 Task: Add an event with the title Casual Product Testing Session, date '2023/12/17', time 9:40 AM to 11:40 AM, logged in from the account softage.10@softage.netand send the event invitation to softage.4@softage.net and softage.5@softage.net. Set a reminder for the event 1 hour before
Action: Mouse moved to (118, 132)
Screenshot: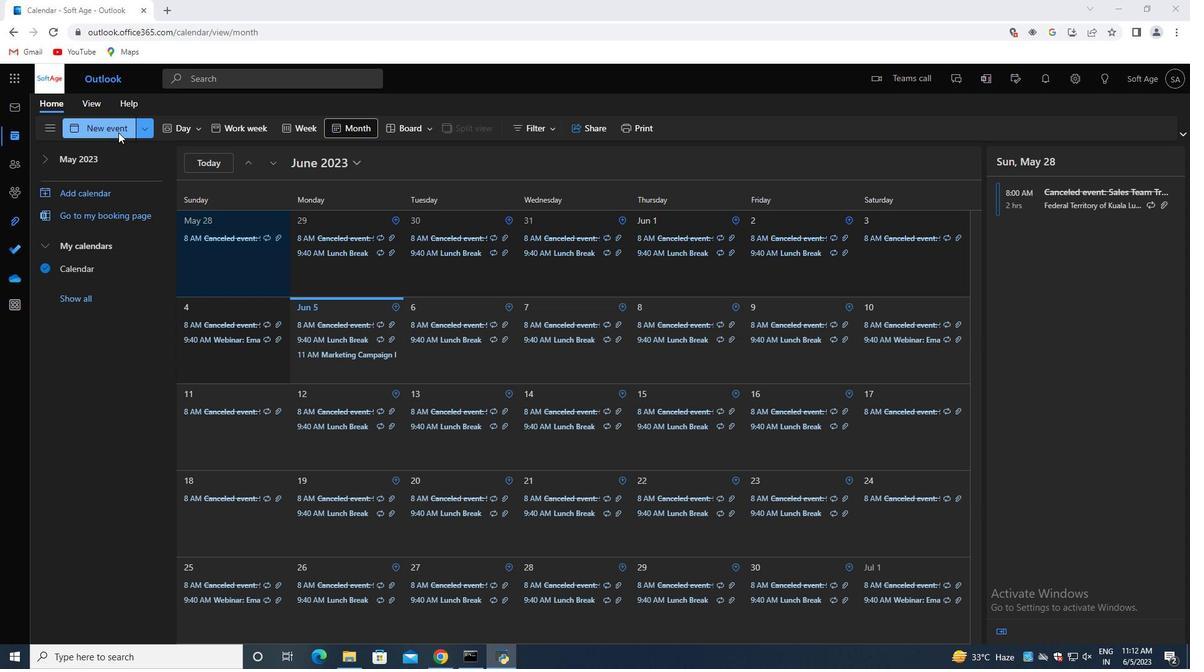 
Action: Mouse pressed left at (118, 132)
Screenshot: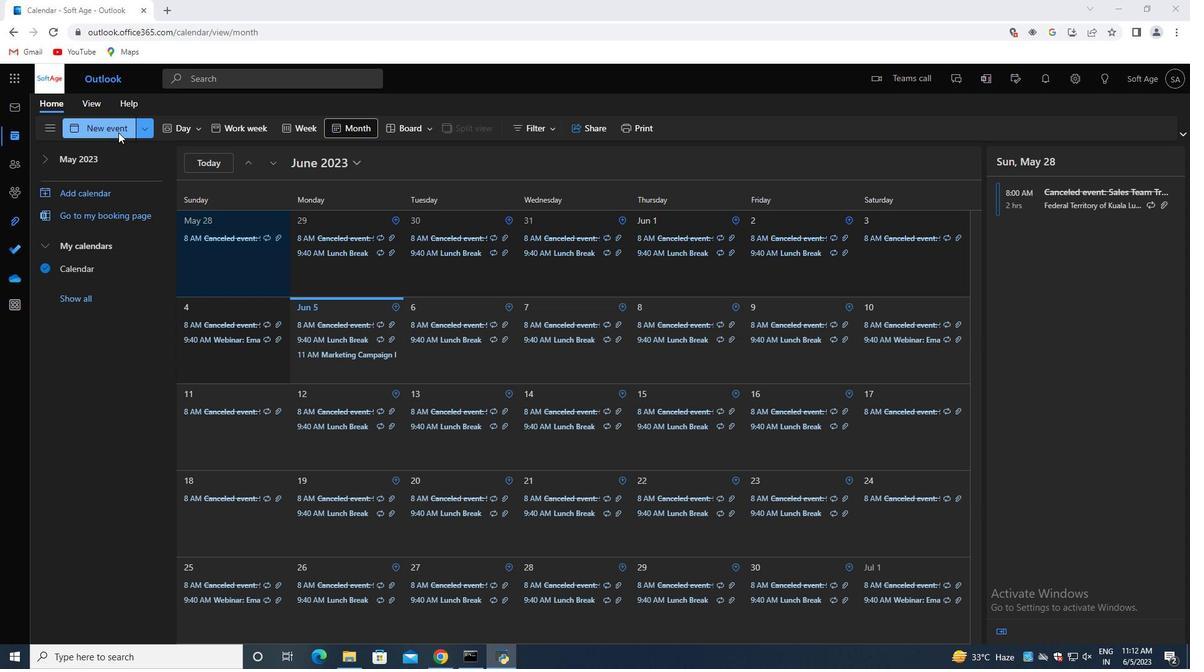 
Action: Mouse moved to (316, 207)
Screenshot: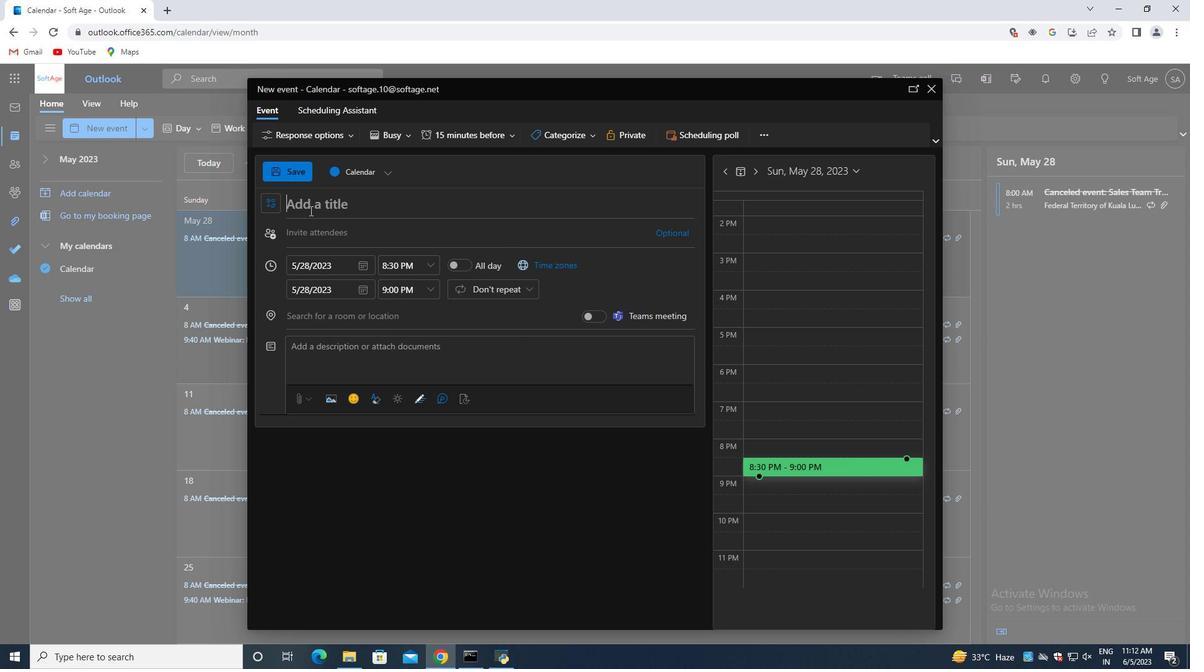 
Action: Mouse pressed left at (316, 207)
Screenshot: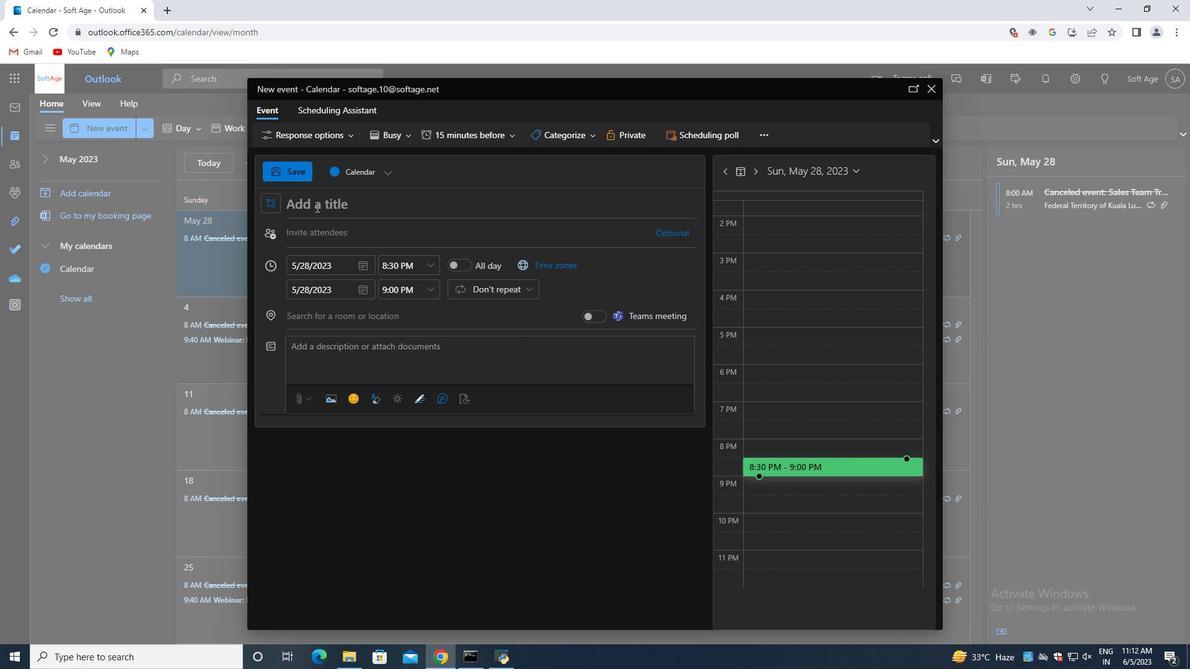 
Action: Mouse moved to (316, 206)
Screenshot: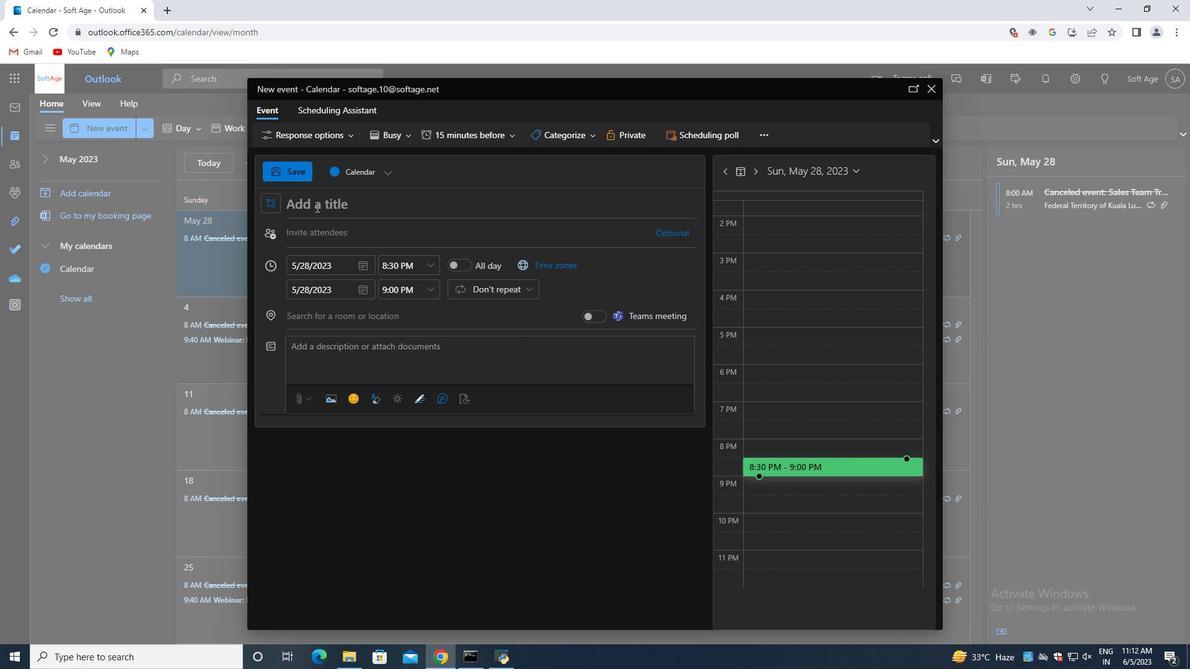 
Action: Key pressed <Key.shift>Casual<Key.space><Key.shift>Product<Key.space><Key.shift>Testing<Key.space><Key.shift>Session
Screenshot: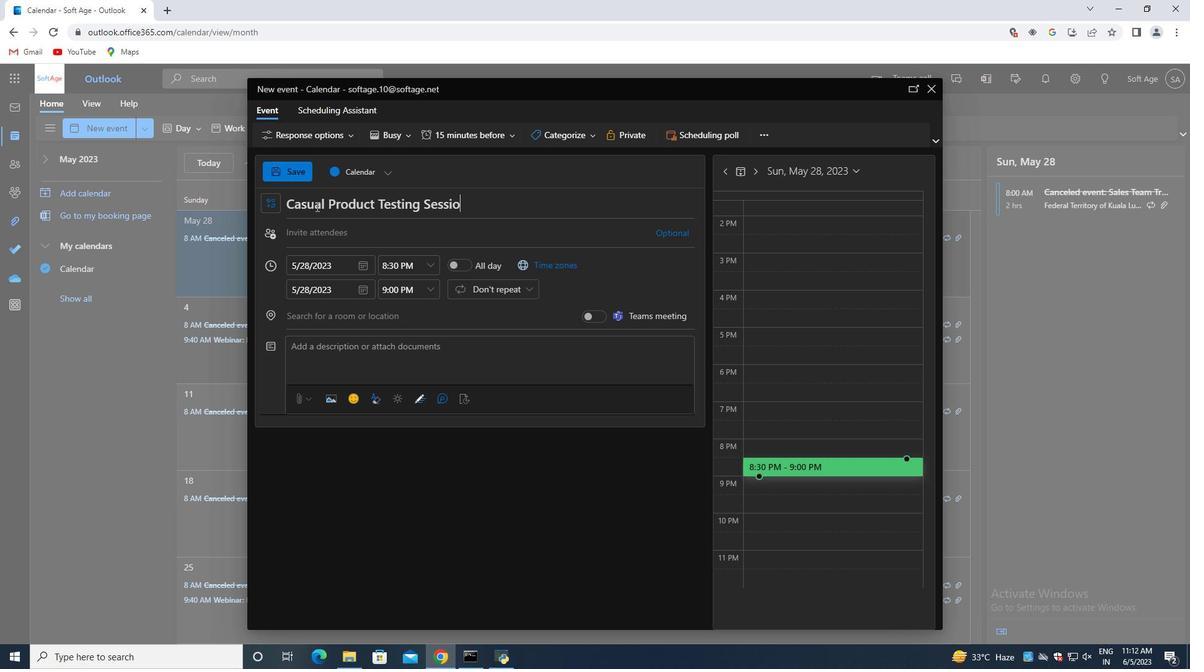 
Action: Mouse moved to (365, 267)
Screenshot: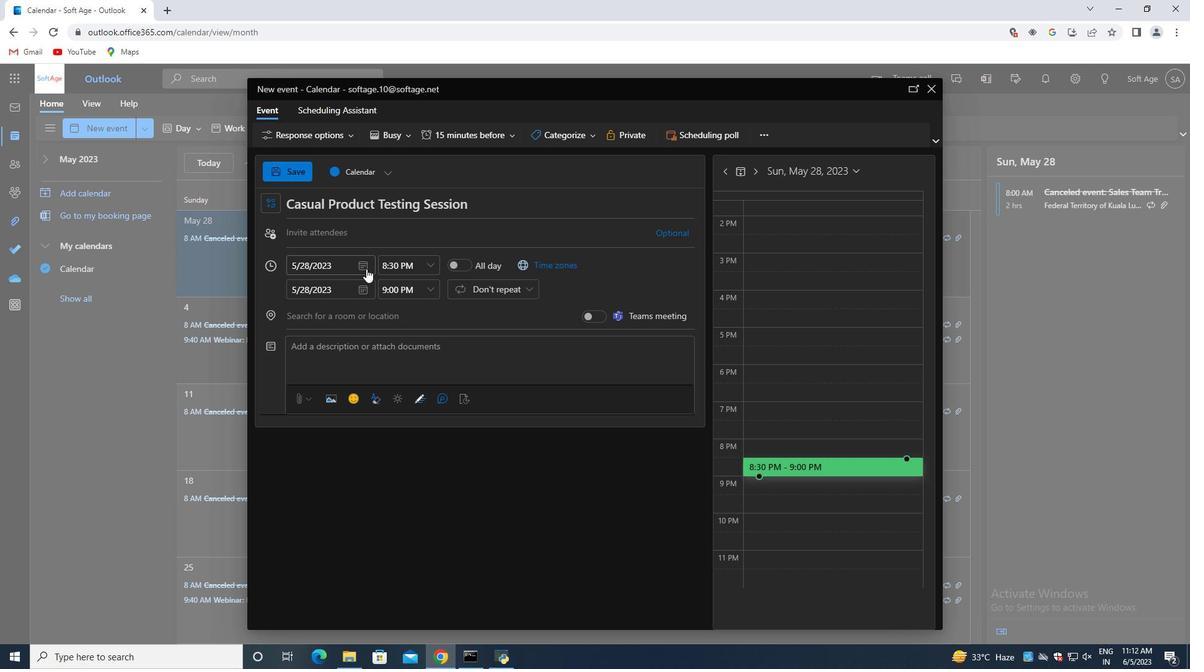 
Action: Mouse pressed left at (365, 267)
Screenshot: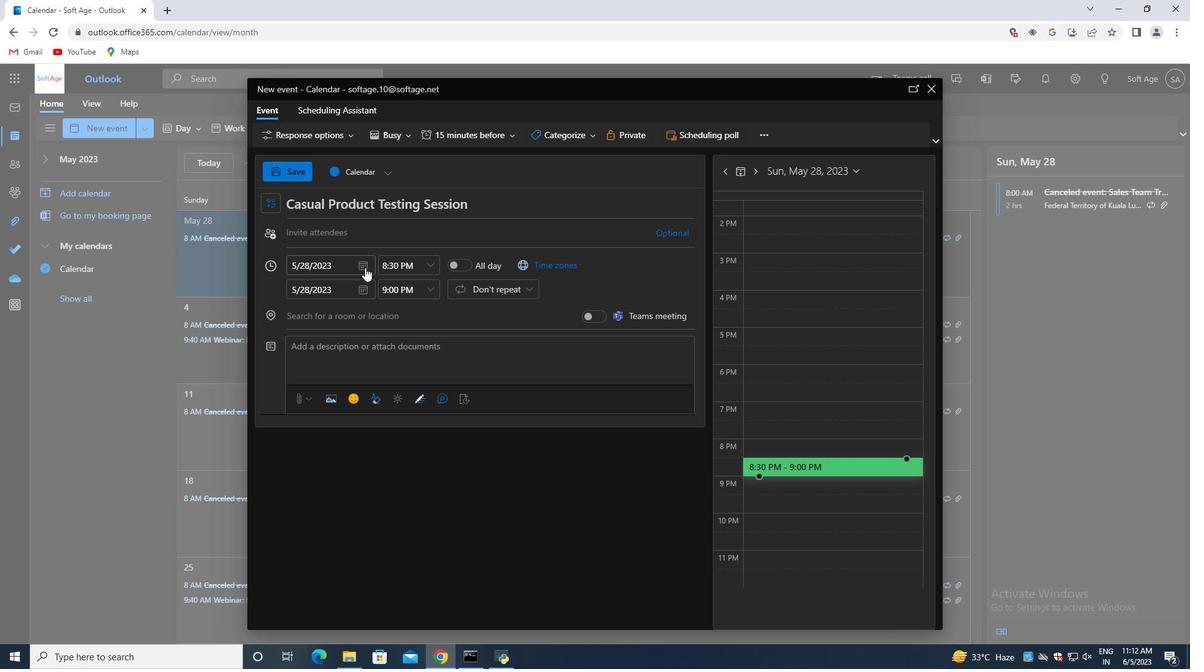 
Action: Mouse moved to (404, 291)
Screenshot: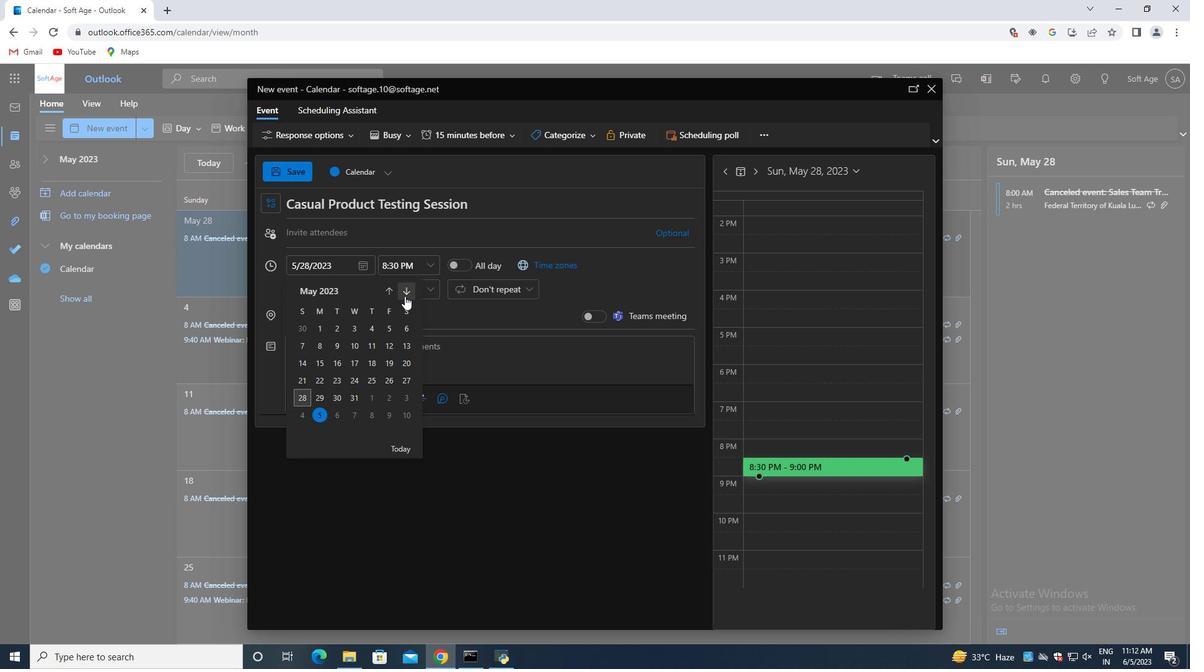 
Action: Mouse pressed left at (404, 291)
Screenshot: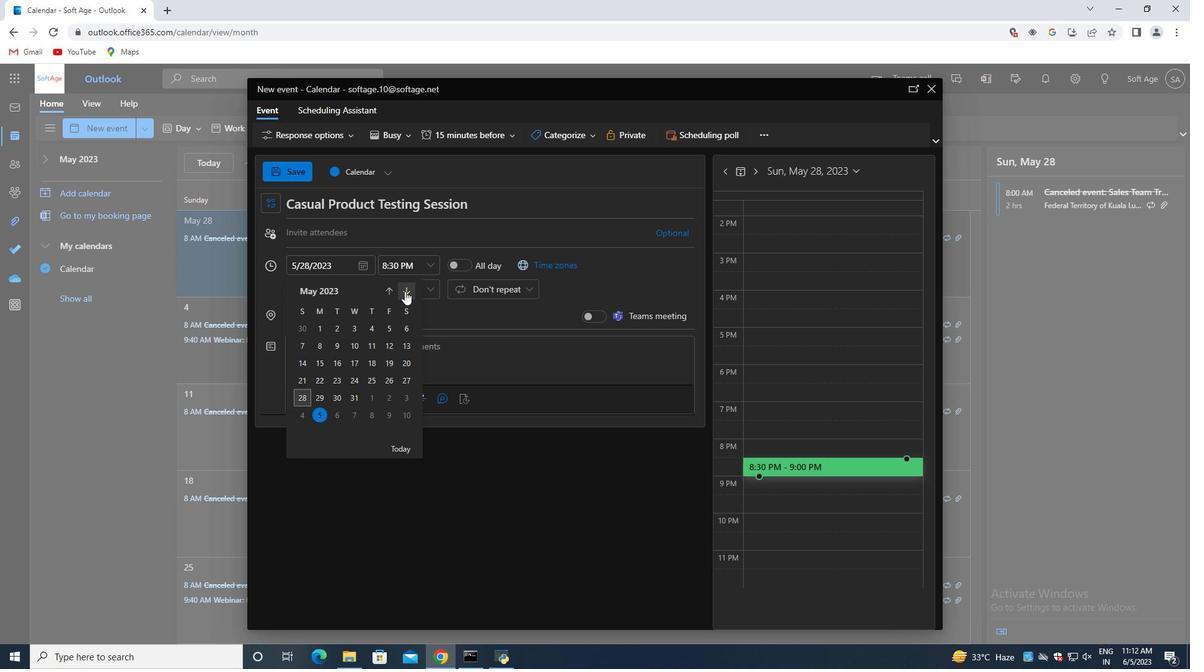 
Action: Mouse pressed left at (404, 291)
Screenshot: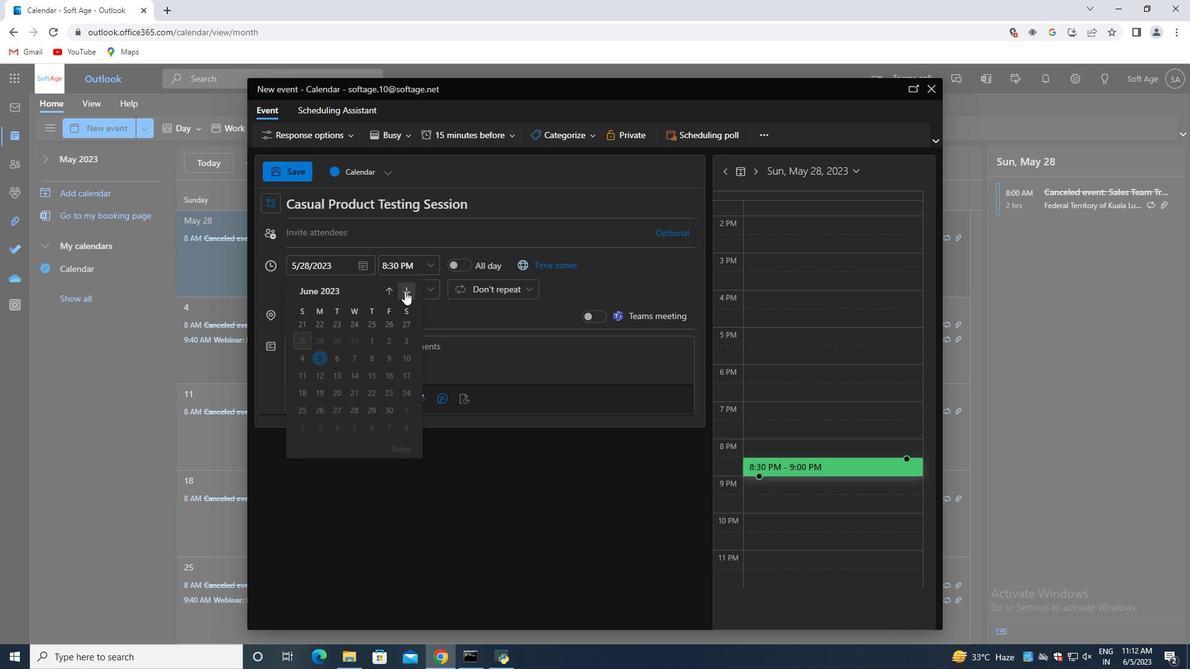 
Action: Mouse pressed left at (404, 291)
Screenshot: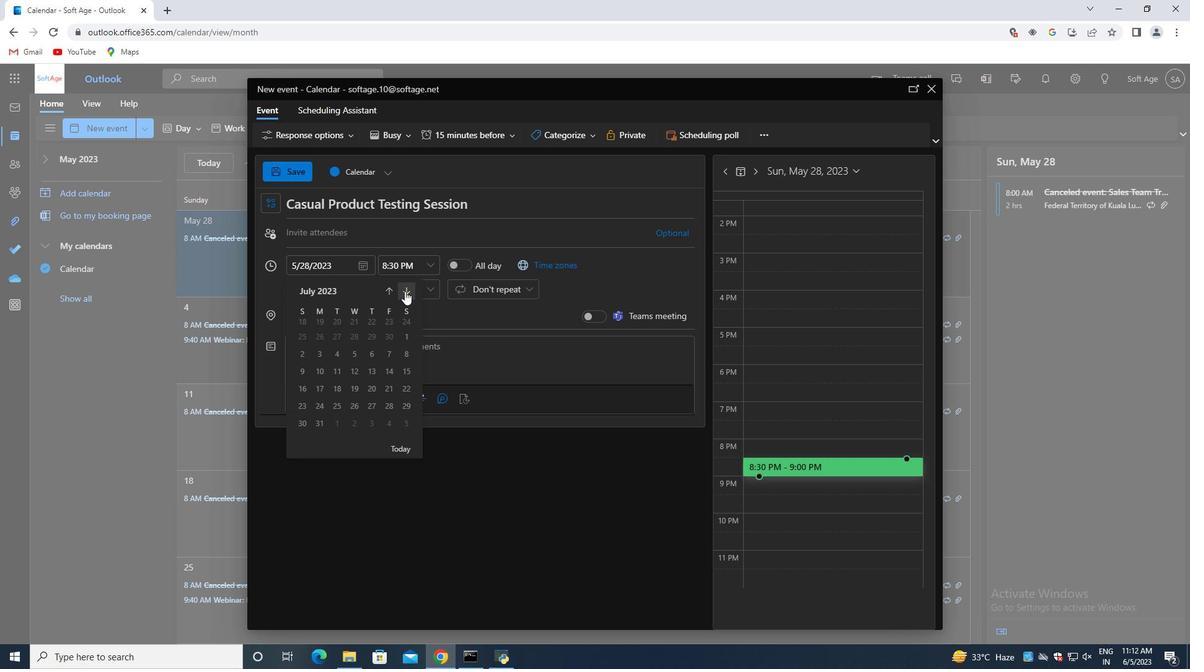 
Action: Mouse pressed left at (404, 291)
Screenshot: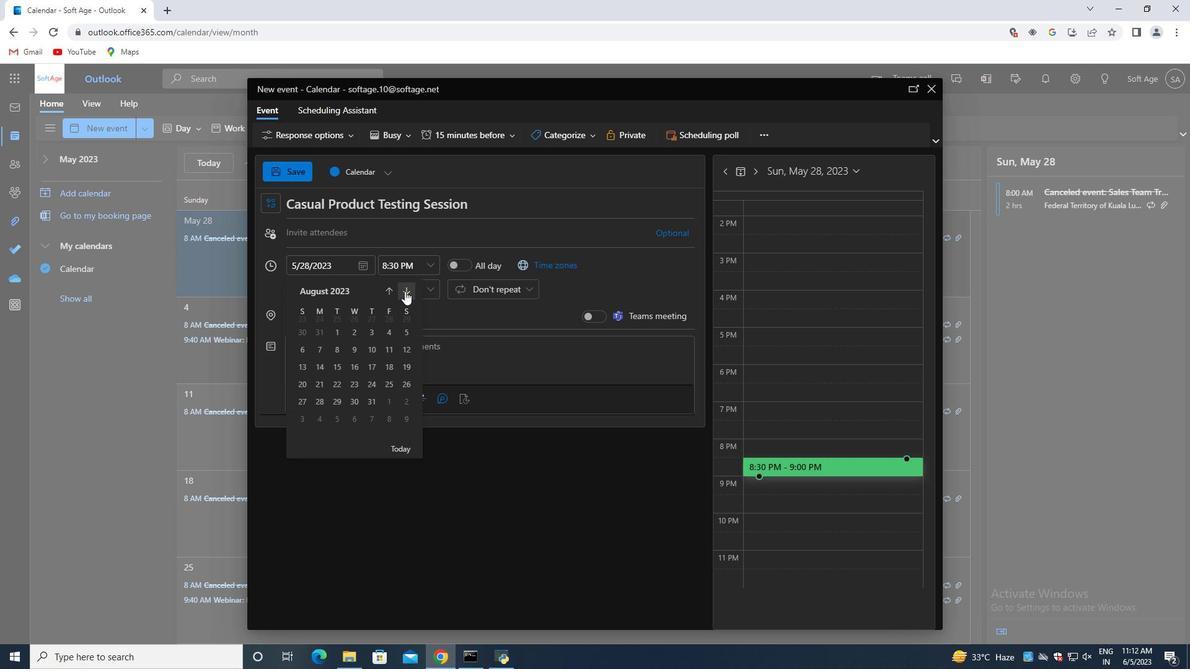 
Action: Mouse pressed left at (404, 291)
Screenshot: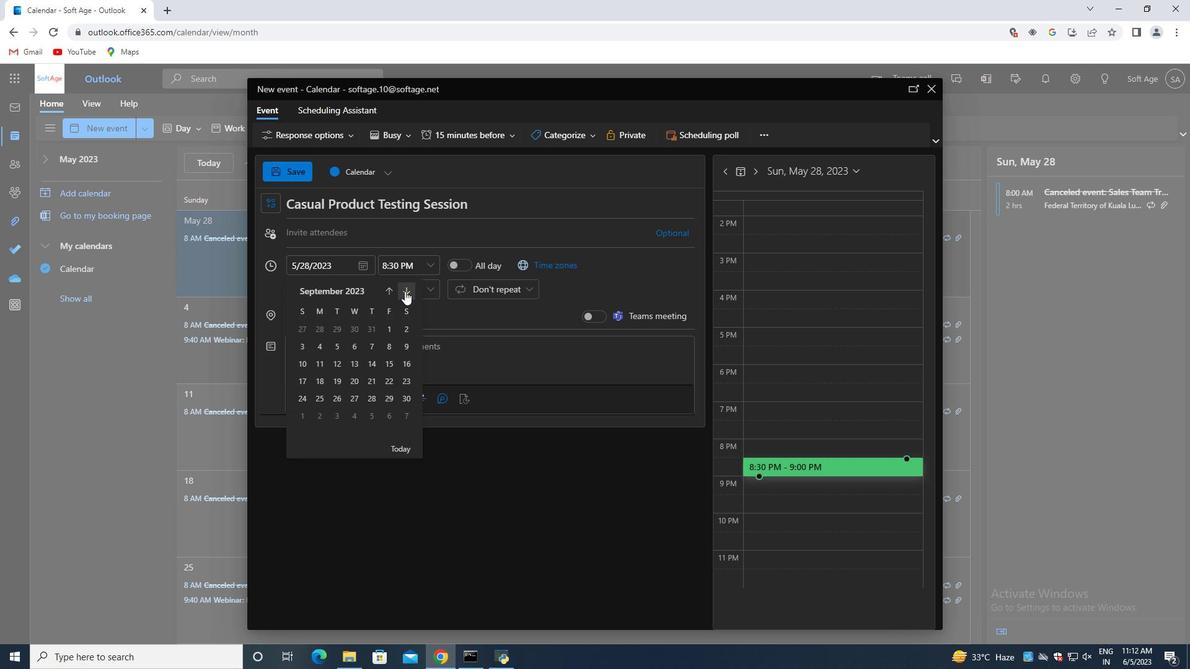 
Action: Mouse pressed left at (404, 291)
Screenshot: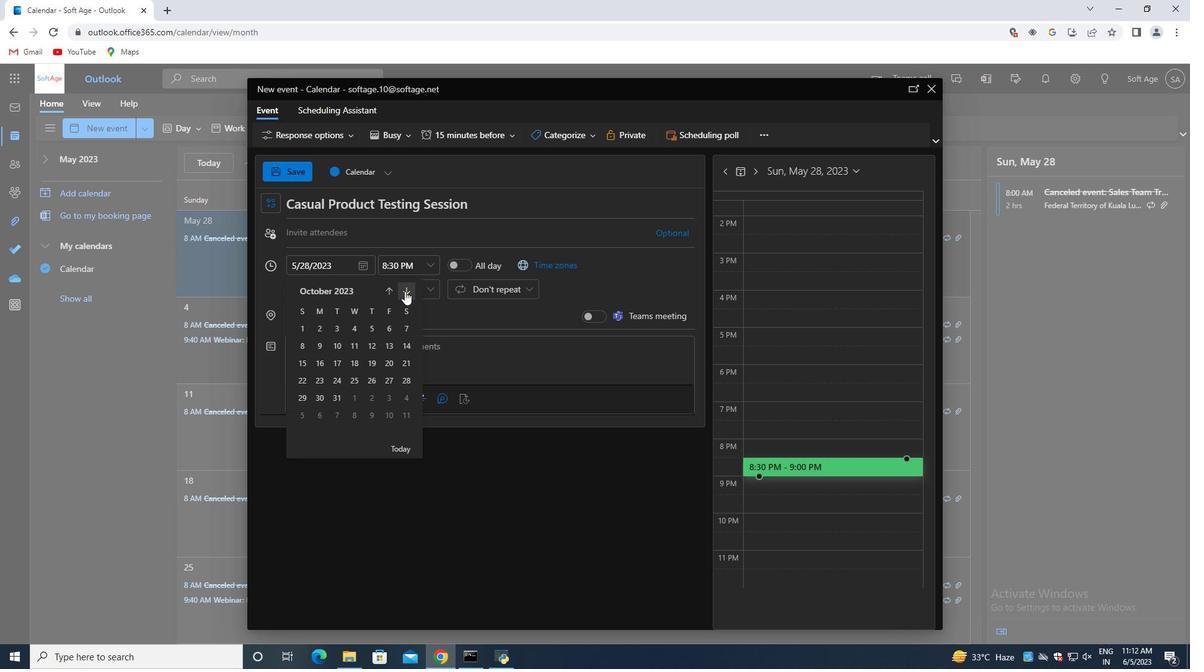 
Action: Mouse pressed left at (404, 291)
Screenshot: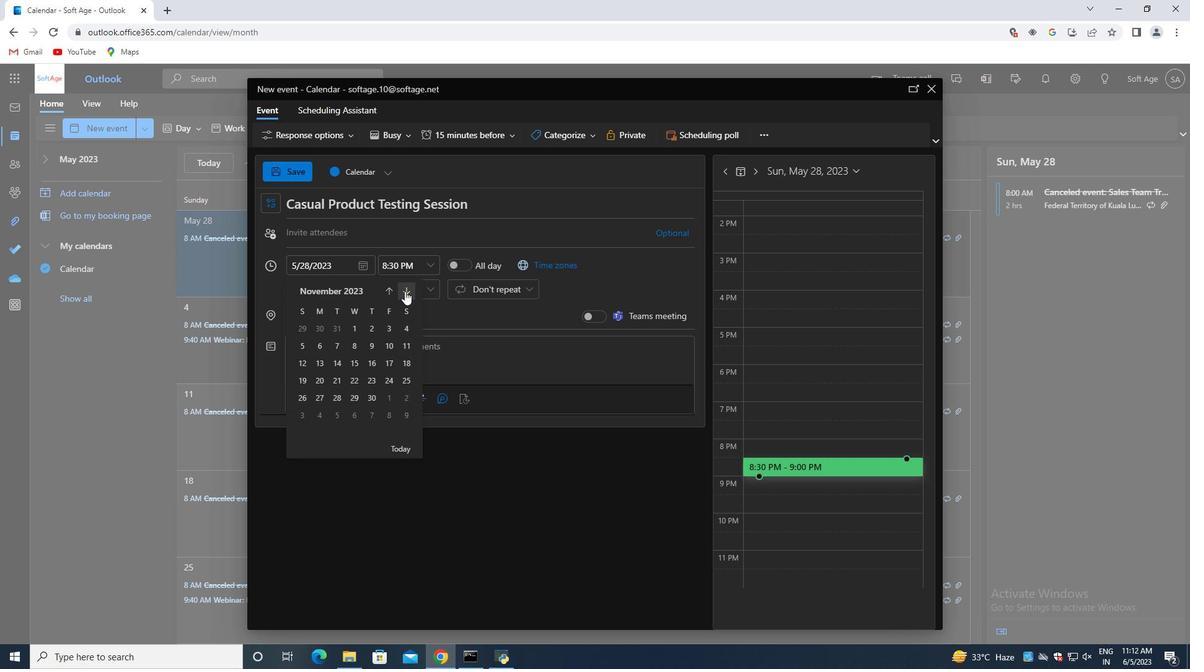 
Action: Mouse pressed left at (404, 291)
Screenshot: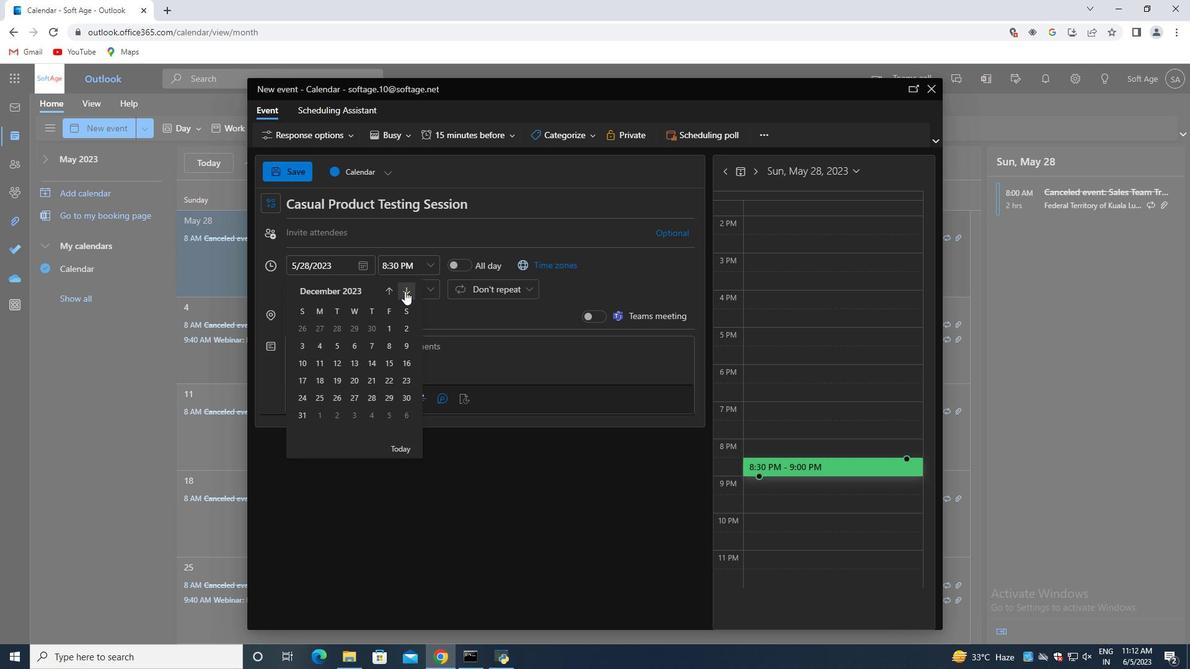 
Action: Mouse pressed left at (404, 291)
Screenshot: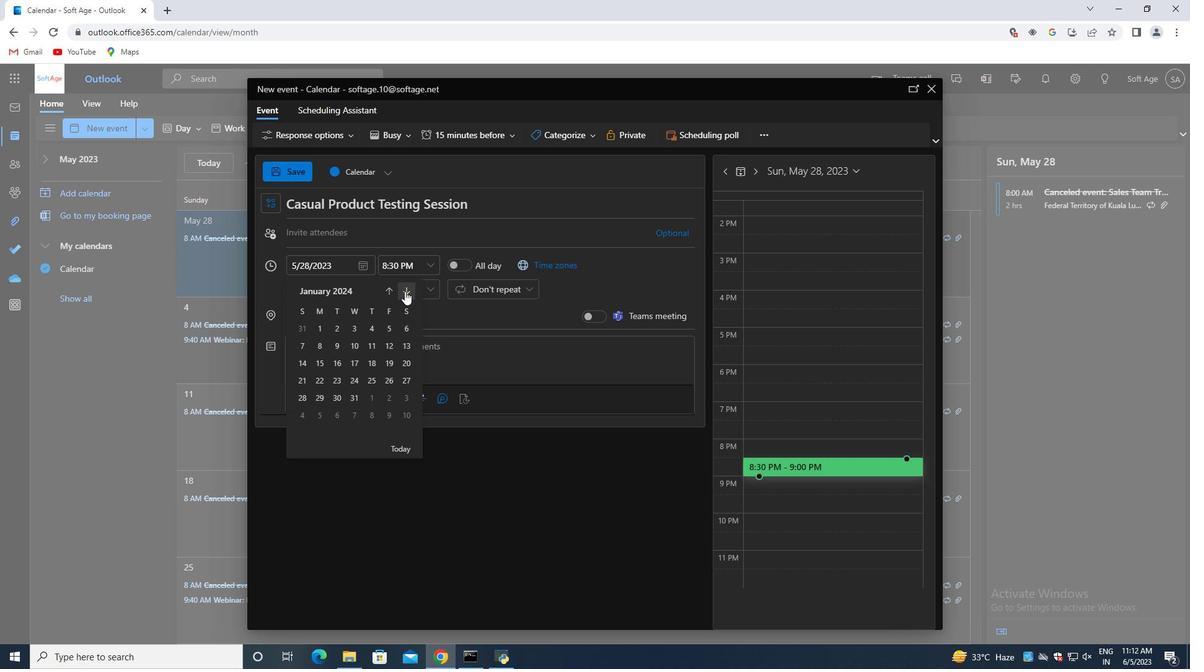 
Action: Mouse pressed left at (404, 291)
Screenshot: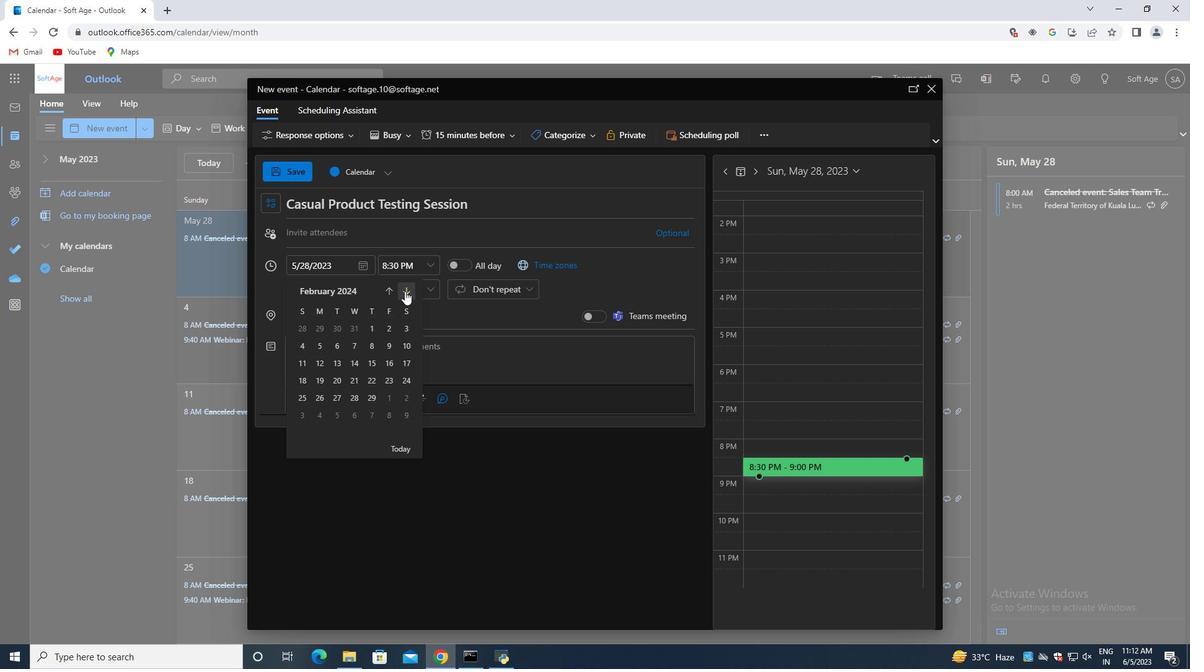 
Action: Mouse moved to (388, 286)
Screenshot: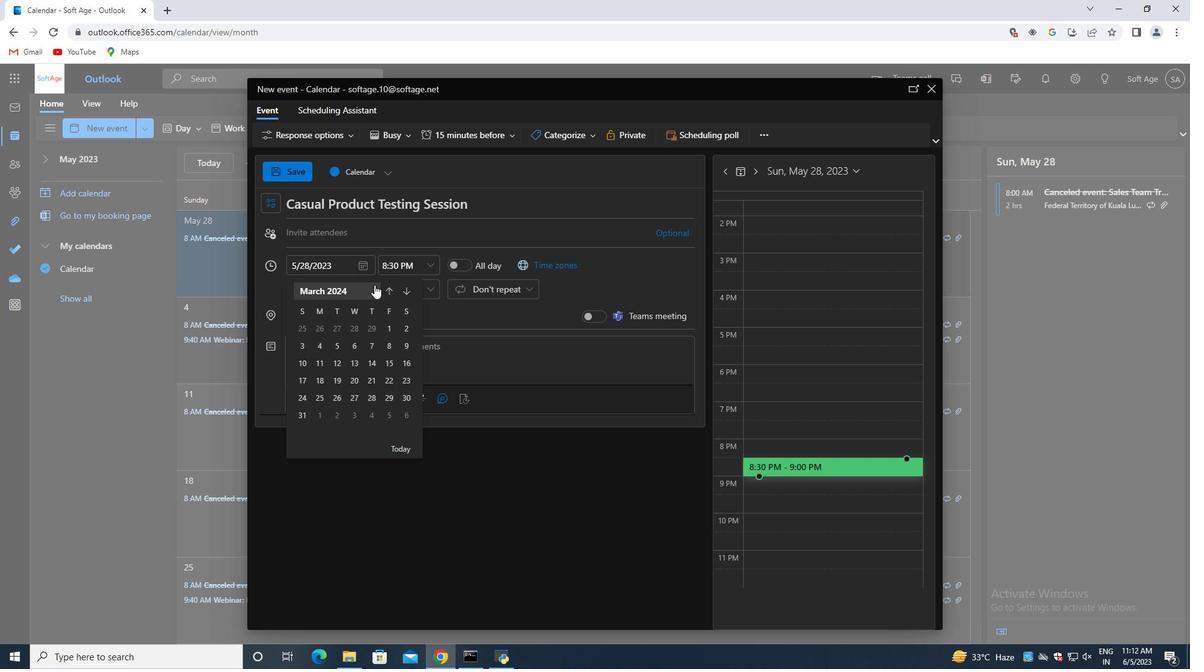 
Action: Mouse pressed left at (388, 286)
Screenshot: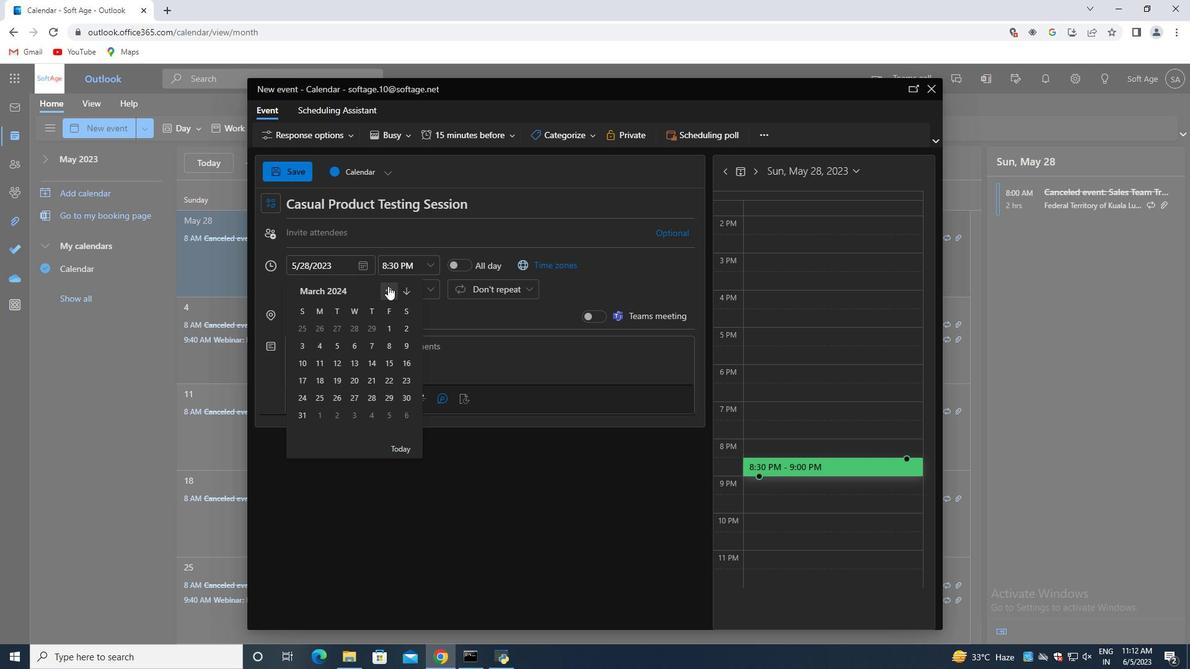 
Action: Mouse pressed left at (388, 286)
Screenshot: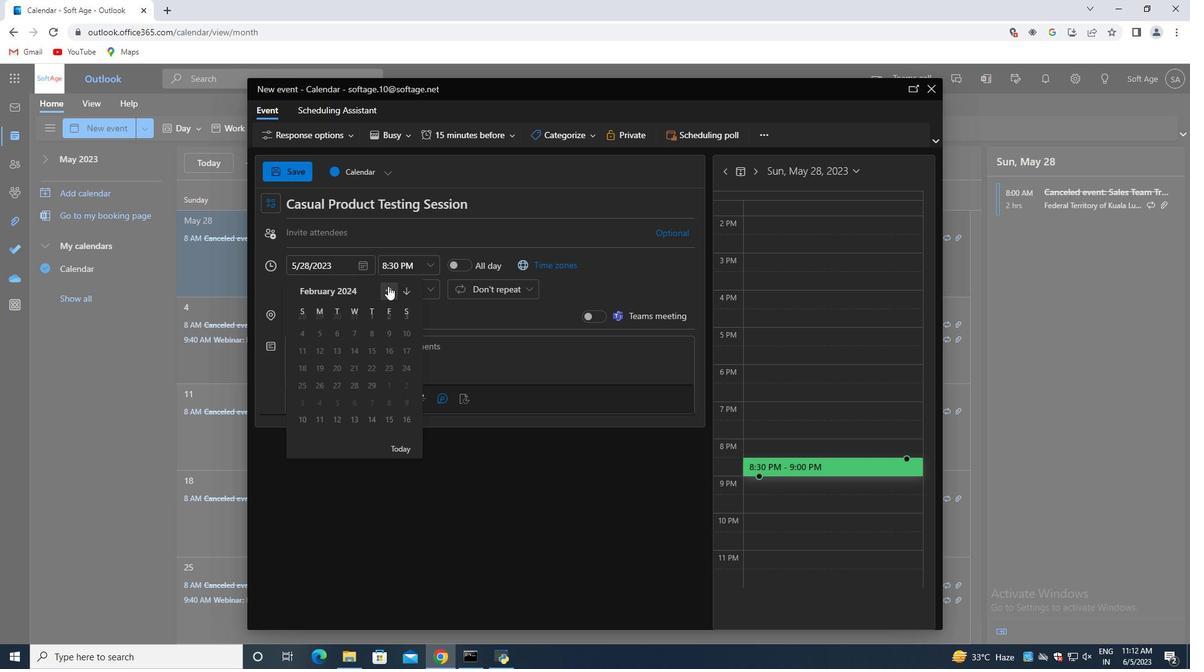 
Action: Mouse pressed left at (388, 286)
Screenshot: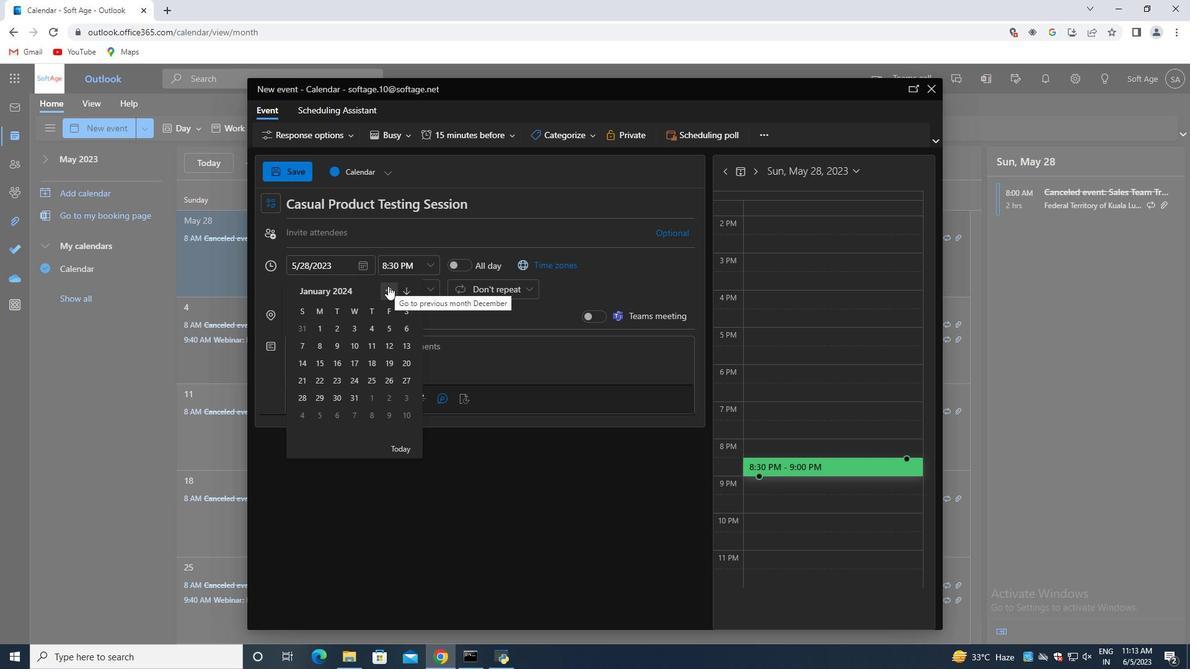 
Action: Mouse pressed left at (388, 286)
Screenshot: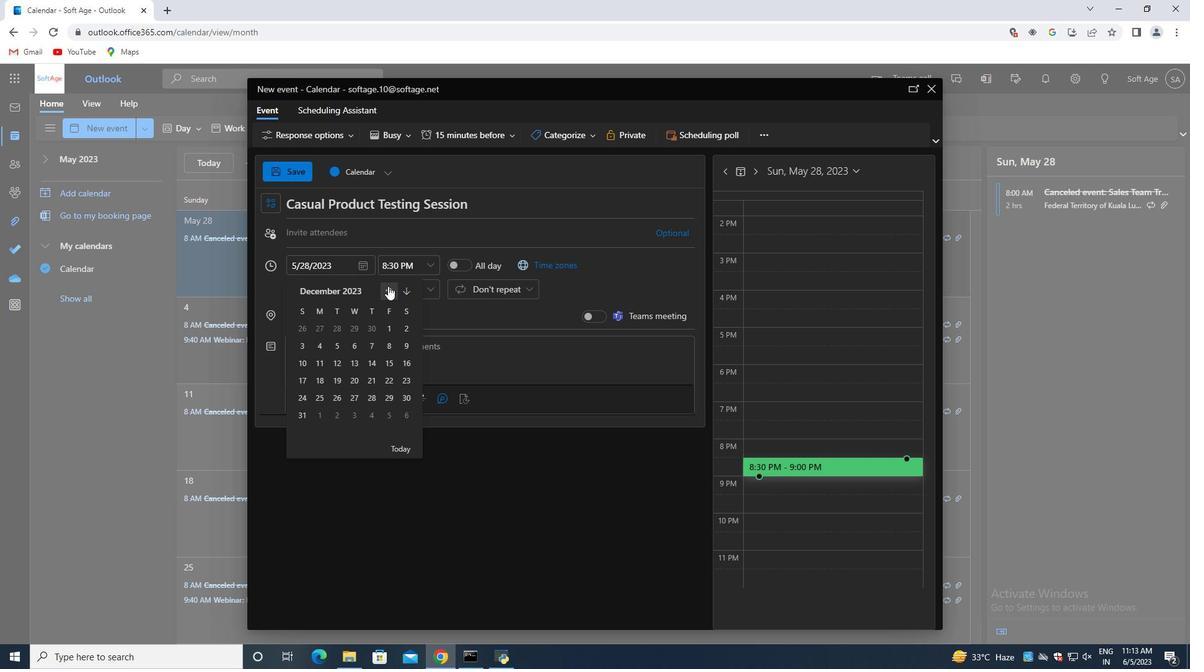 
Action: Mouse moved to (303, 377)
Screenshot: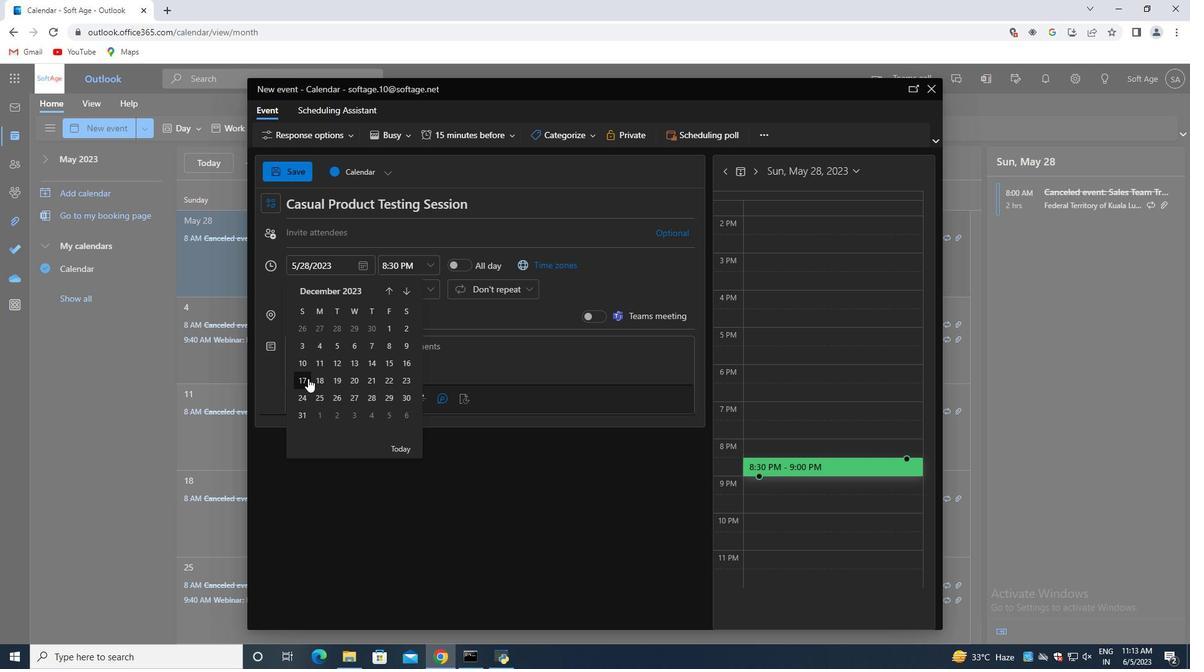 
Action: Mouse pressed left at (303, 377)
Screenshot: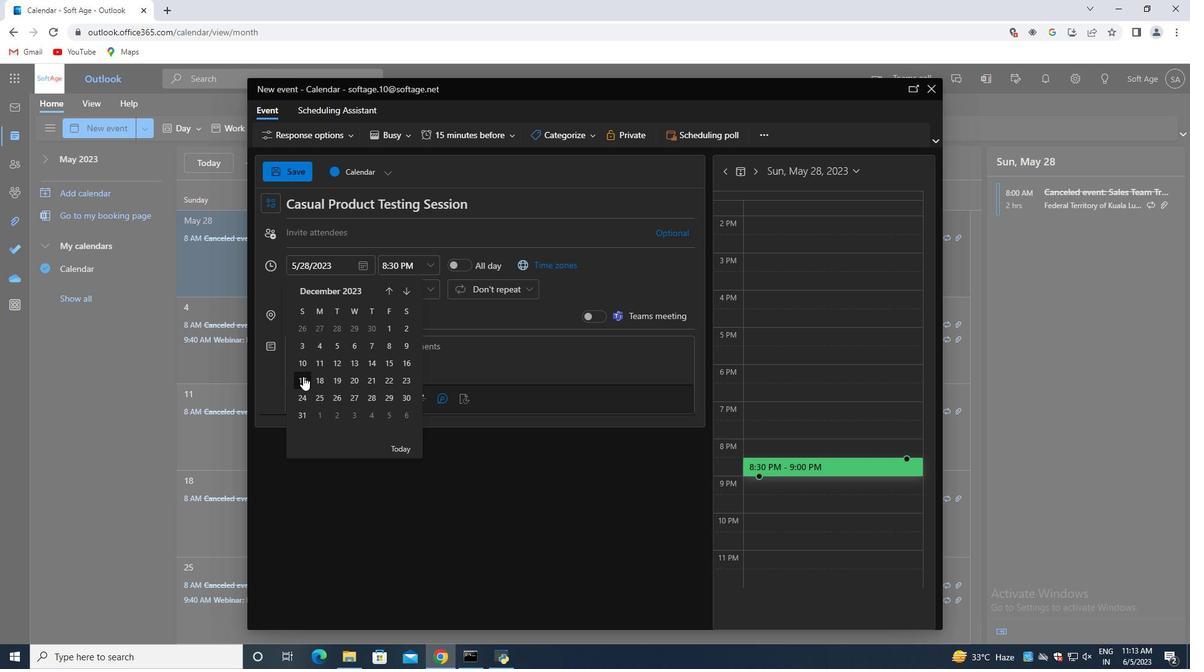 
Action: Mouse moved to (432, 262)
Screenshot: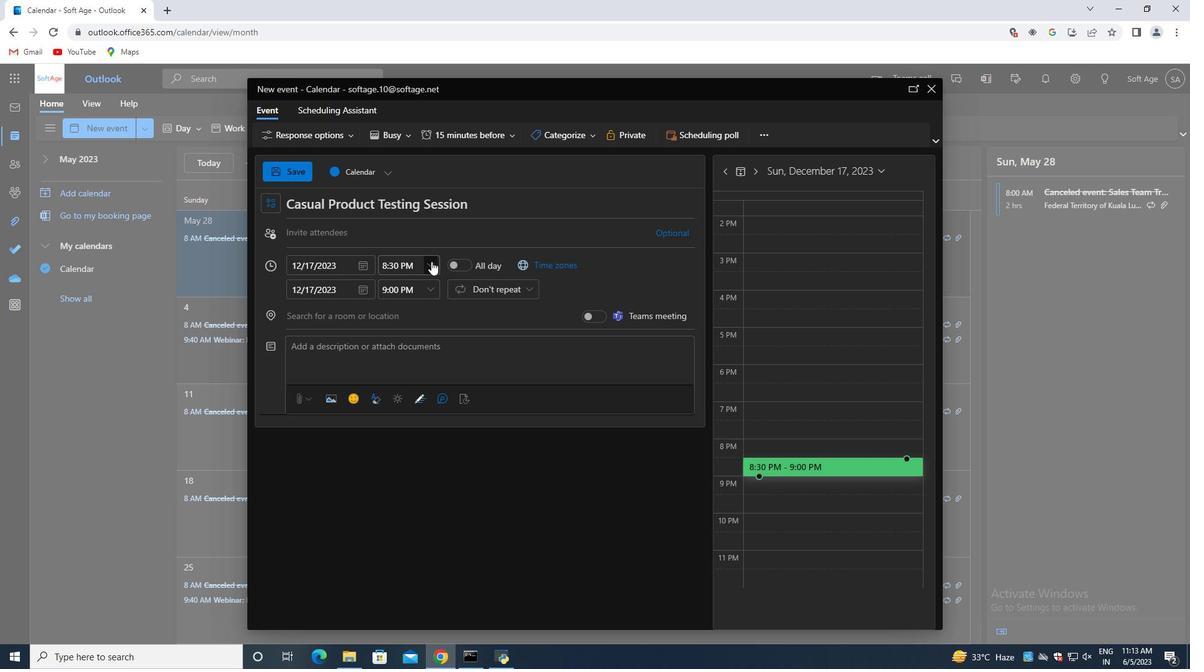 
Action: Mouse pressed left at (432, 262)
Screenshot: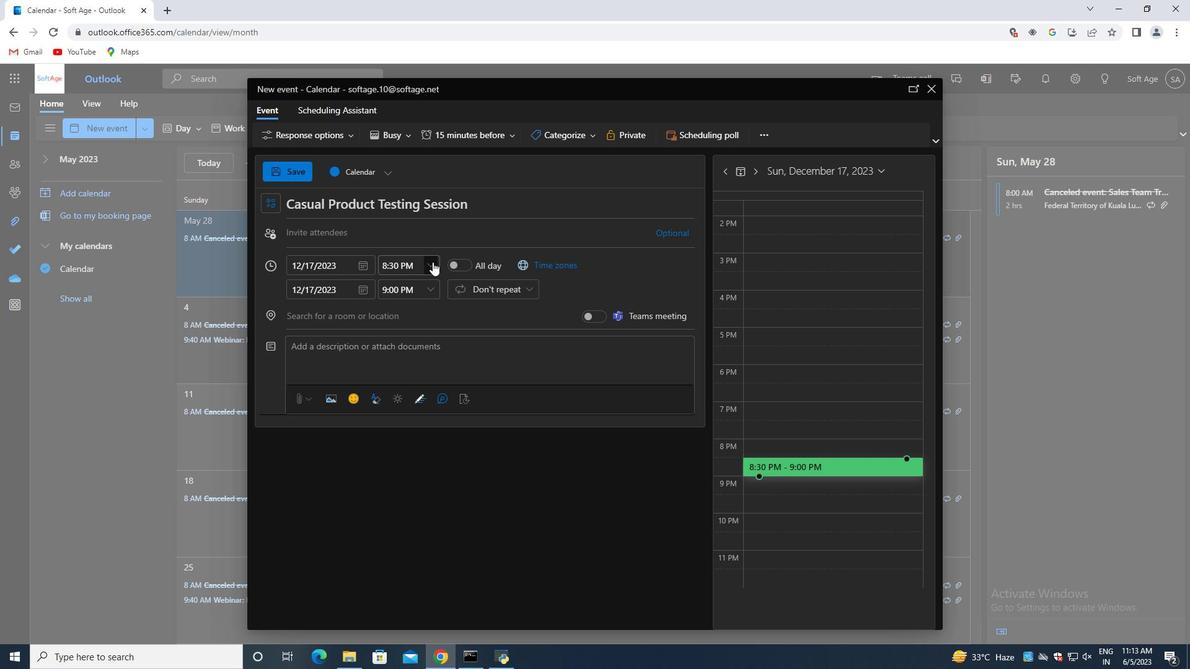 
Action: Mouse moved to (393, 336)
Screenshot: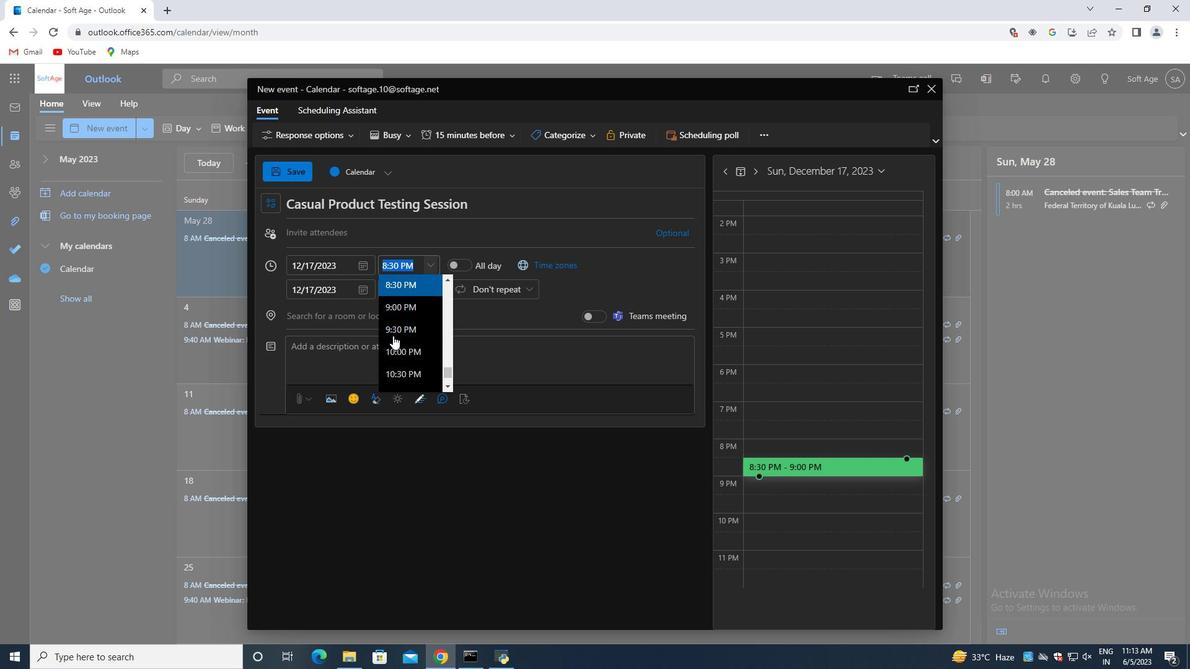 
Action: Mouse scrolled (393, 336) with delta (0, 0)
Screenshot: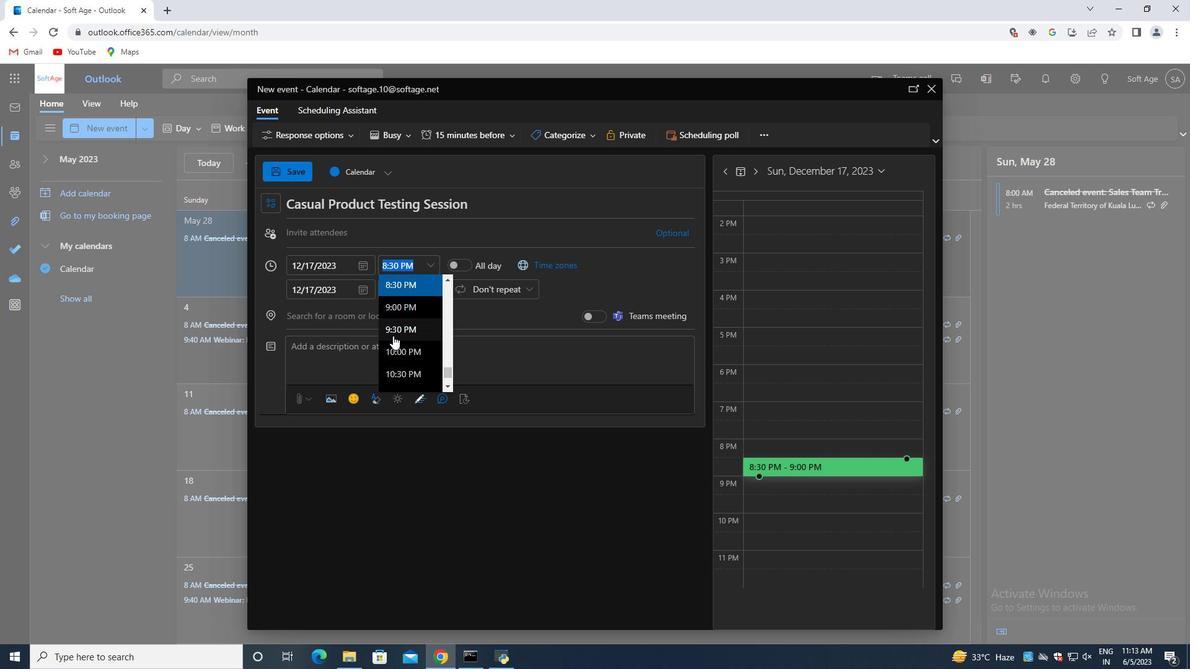 
Action: Mouse scrolled (393, 336) with delta (0, 0)
Screenshot: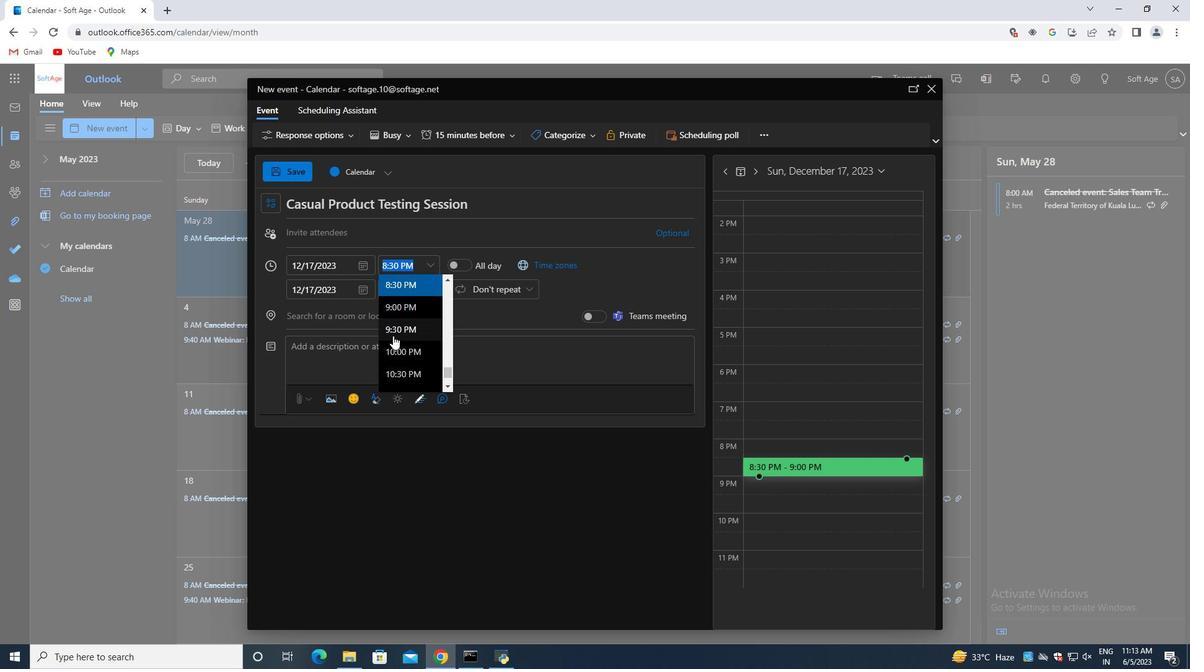 
Action: Mouse scrolled (393, 336) with delta (0, 0)
Screenshot: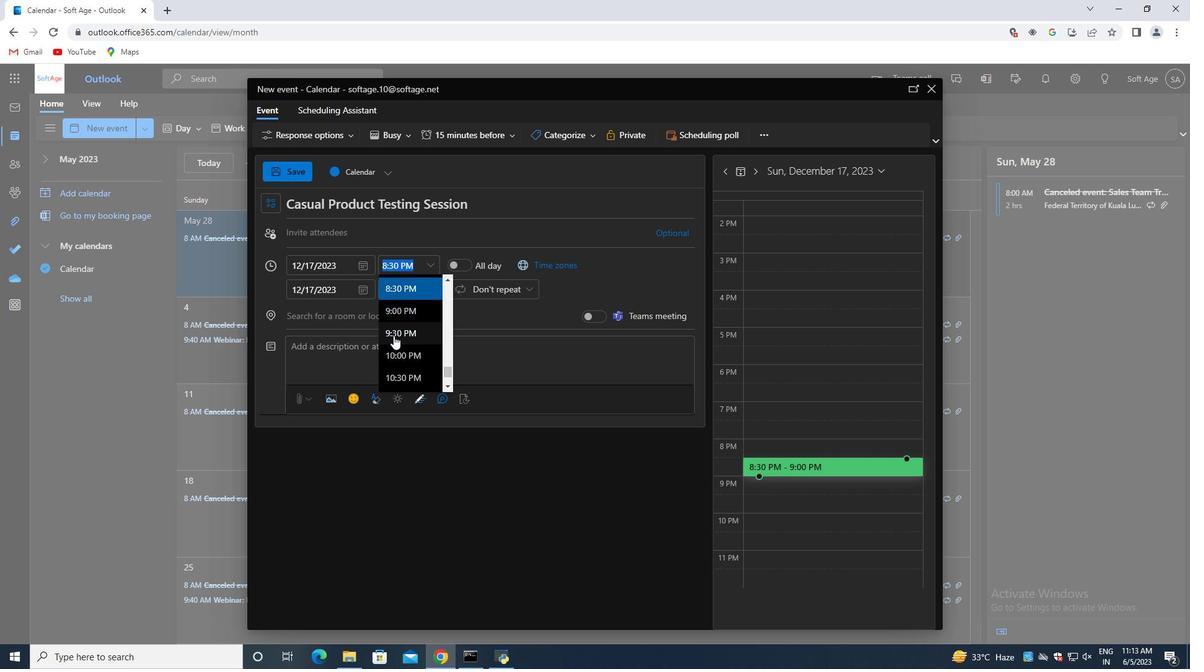 
Action: Mouse scrolled (393, 336) with delta (0, 0)
Screenshot: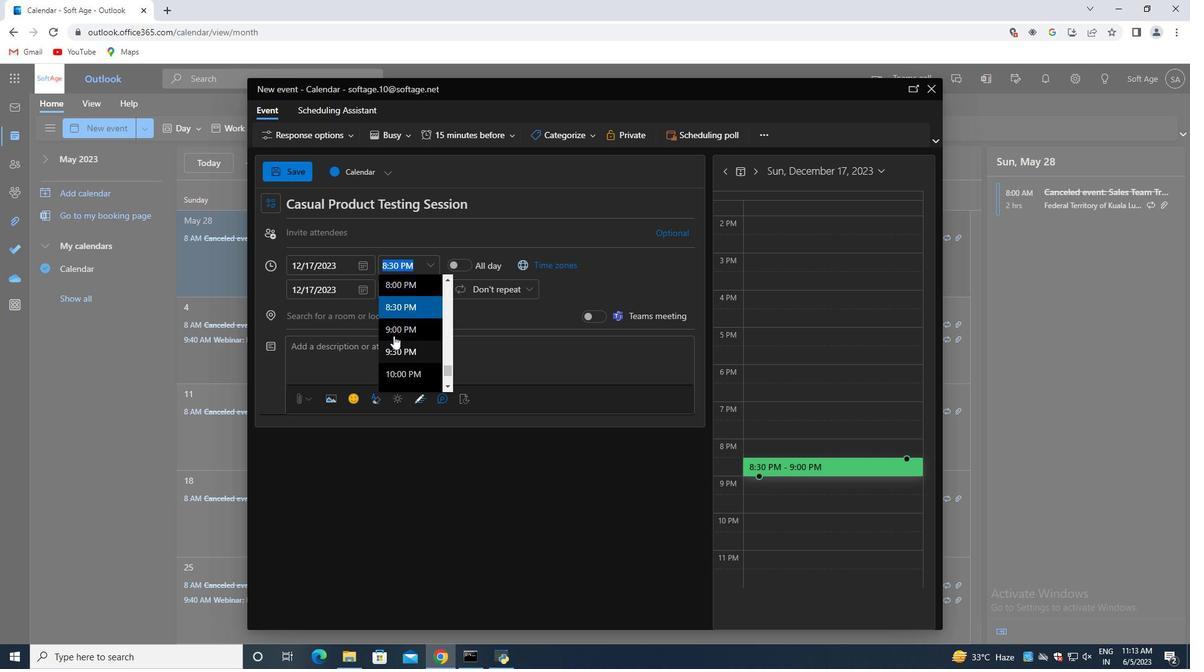 
Action: Mouse scrolled (393, 336) with delta (0, 0)
Screenshot: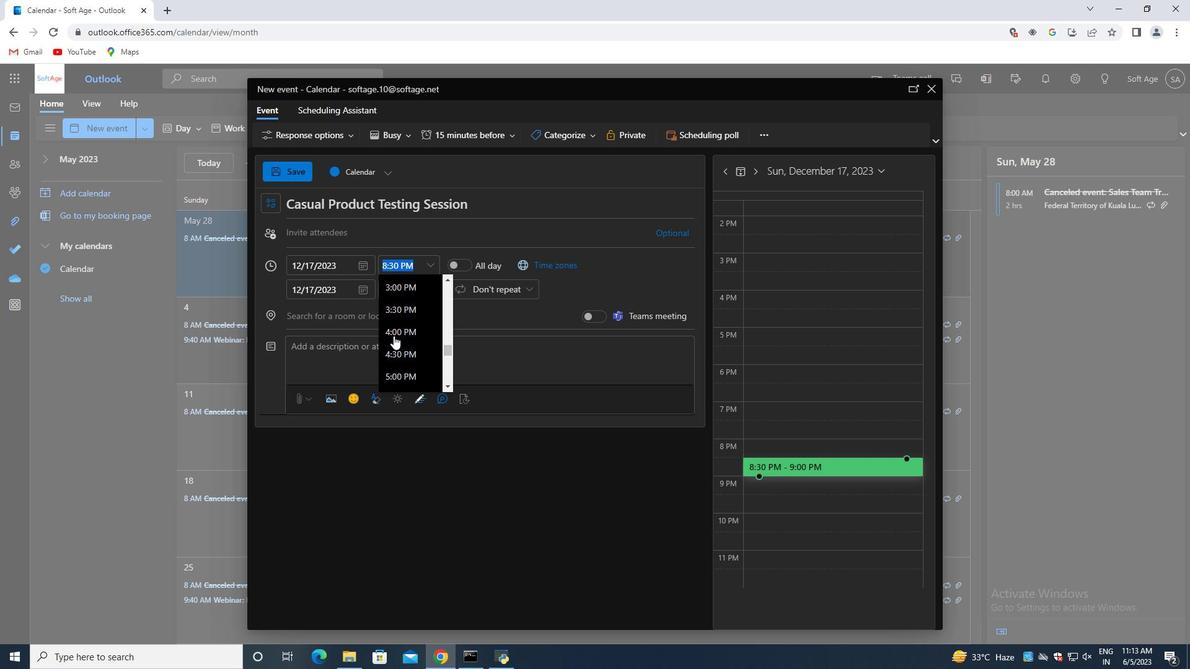 
Action: Mouse scrolled (393, 336) with delta (0, 0)
Screenshot: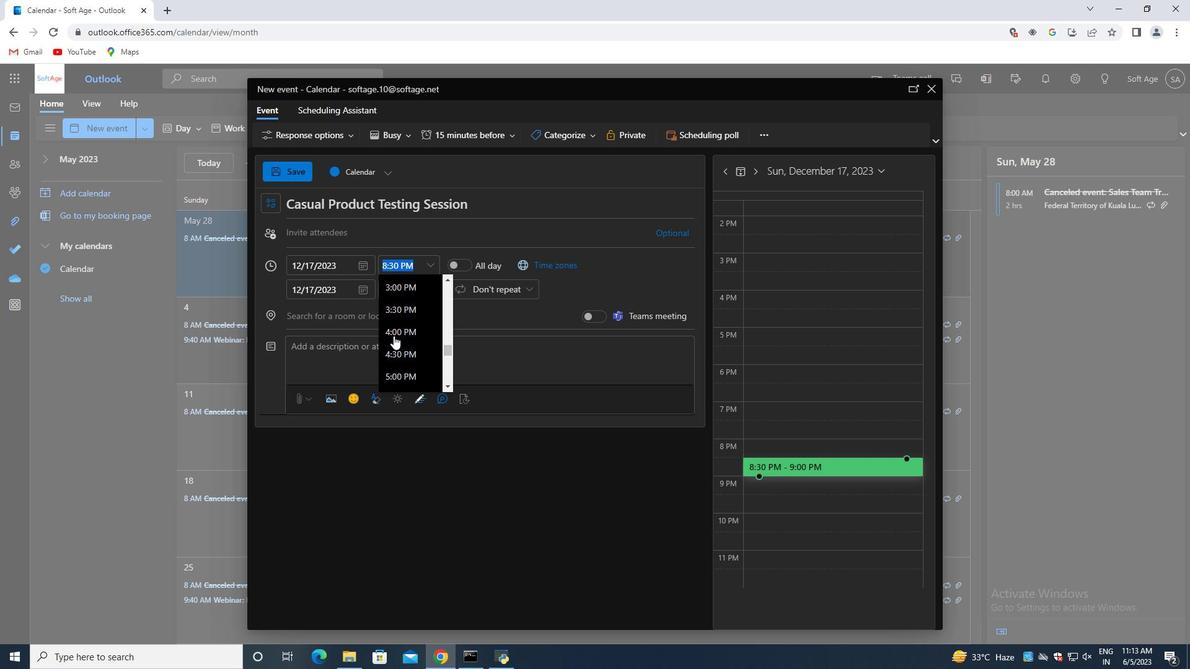 
Action: Mouse scrolled (393, 336) with delta (0, 0)
Screenshot: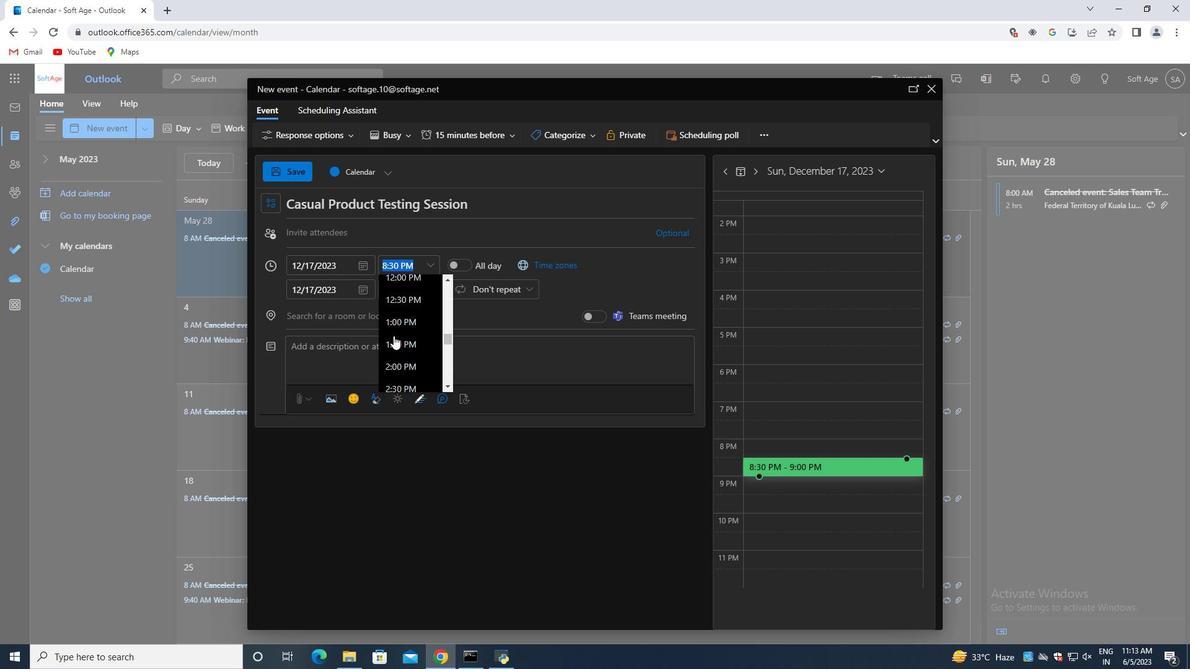 
Action: Mouse scrolled (393, 336) with delta (0, 0)
Screenshot: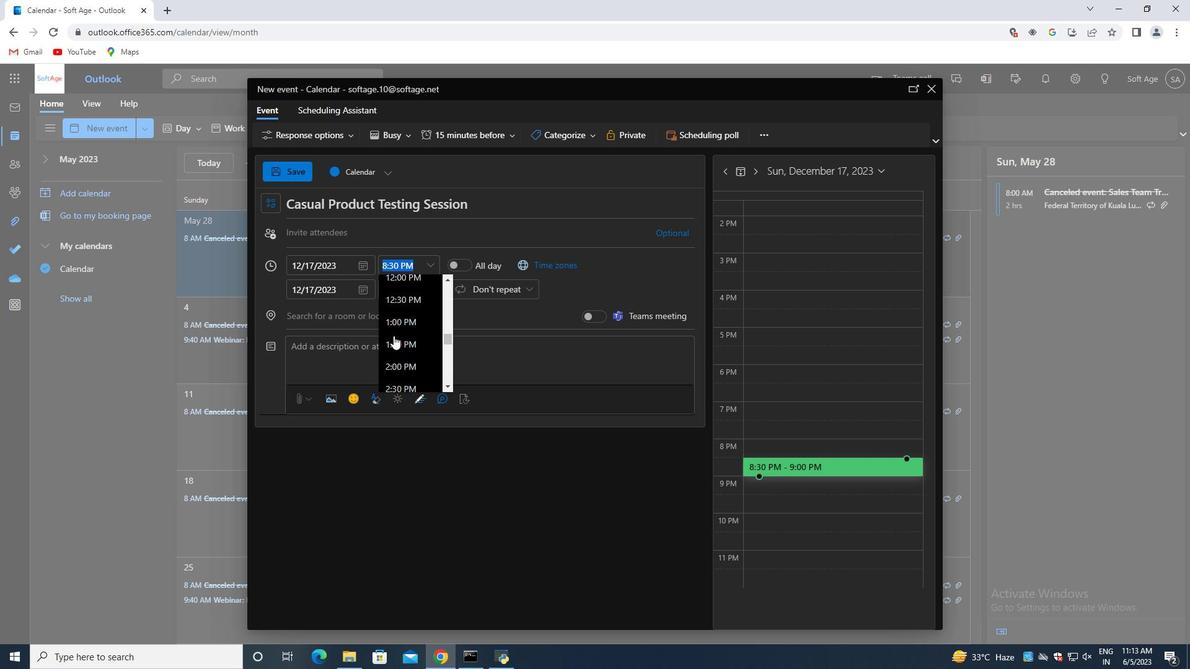 
Action: Mouse scrolled (393, 336) with delta (0, 0)
Screenshot: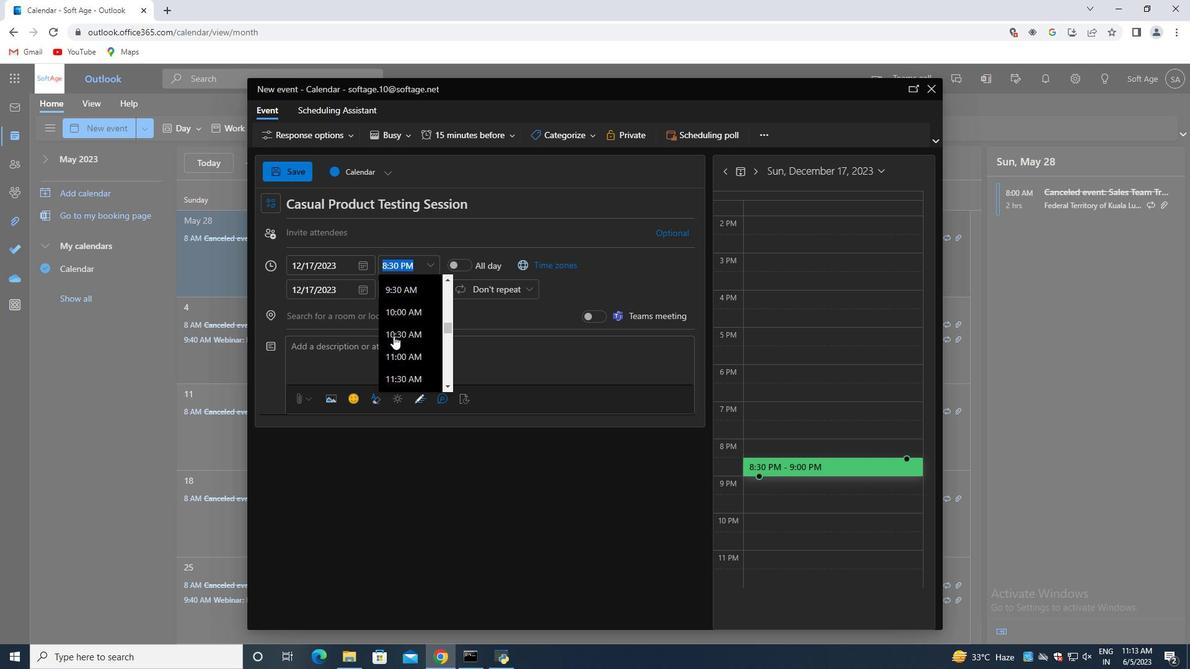 
Action: Mouse scrolled (393, 336) with delta (0, 0)
Screenshot: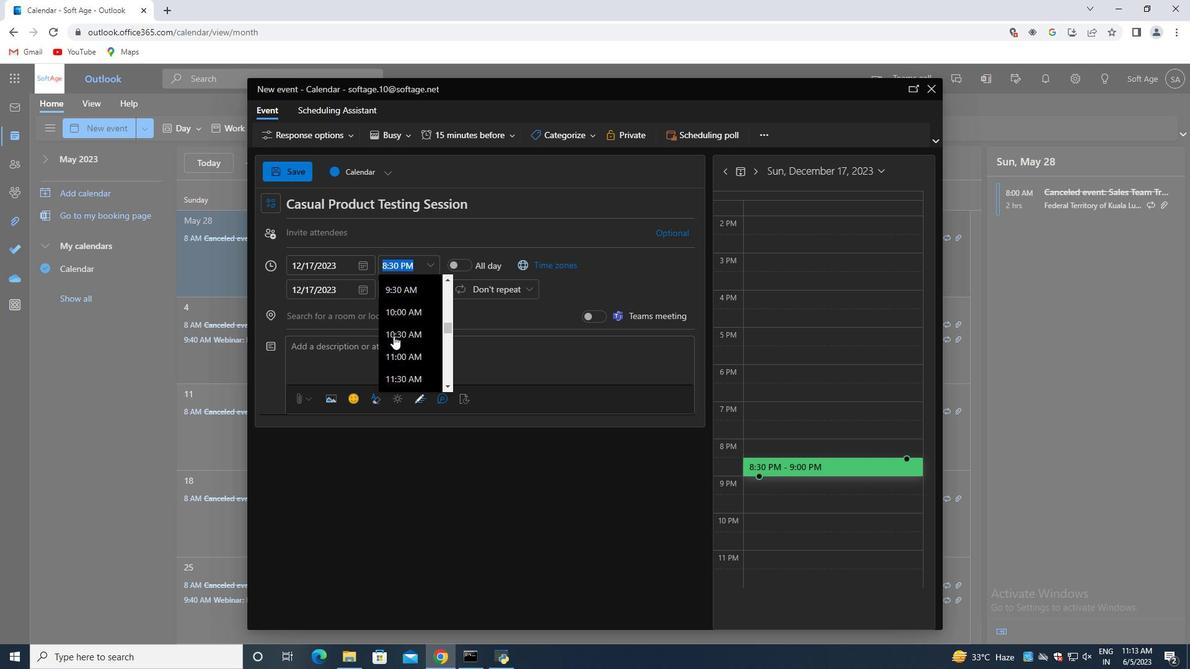
Action: Mouse scrolled (393, 335) with delta (0, 0)
Screenshot: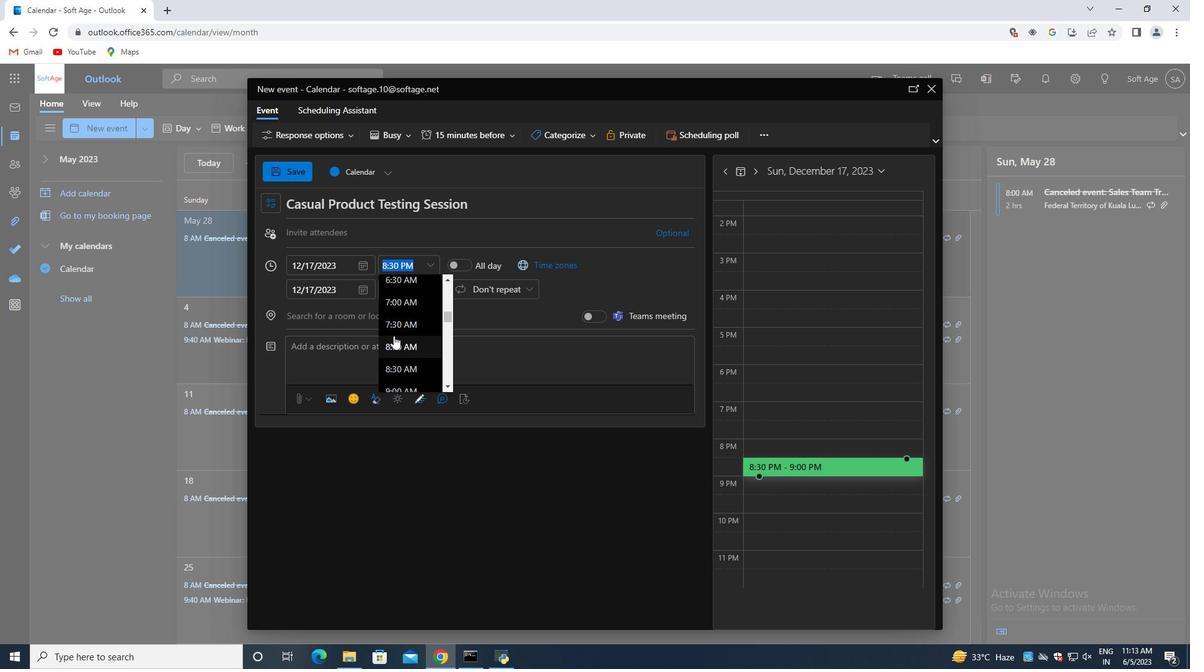 
Action: Mouse moved to (392, 350)
Screenshot: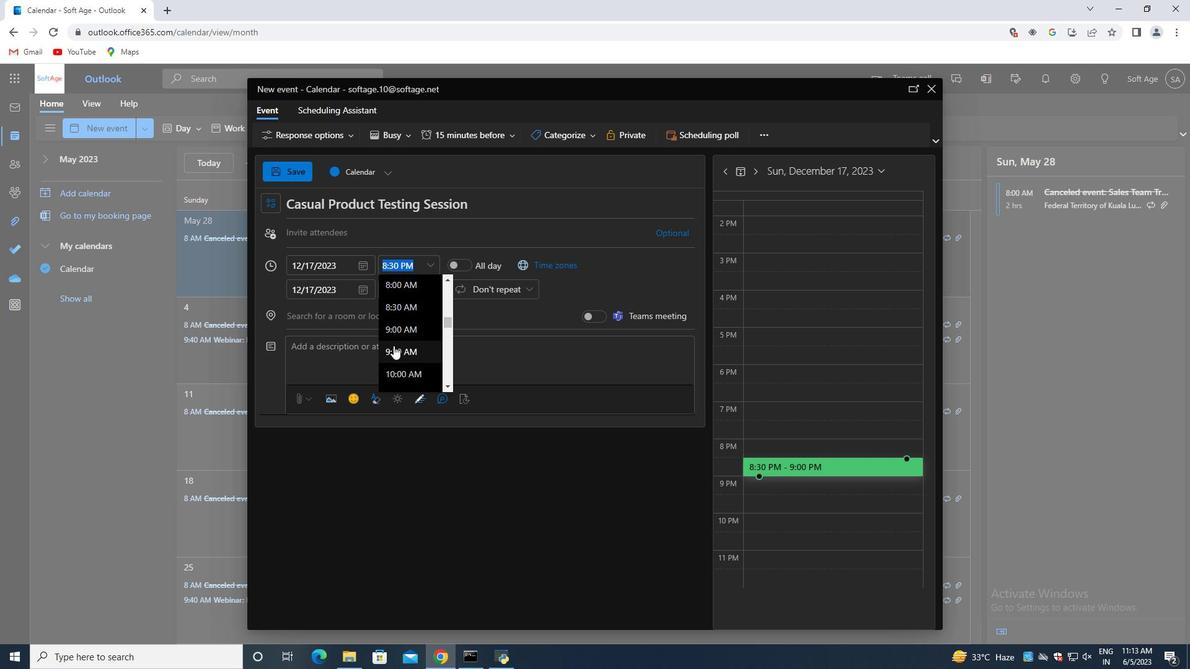 
Action: Mouse pressed left at (392, 350)
Screenshot: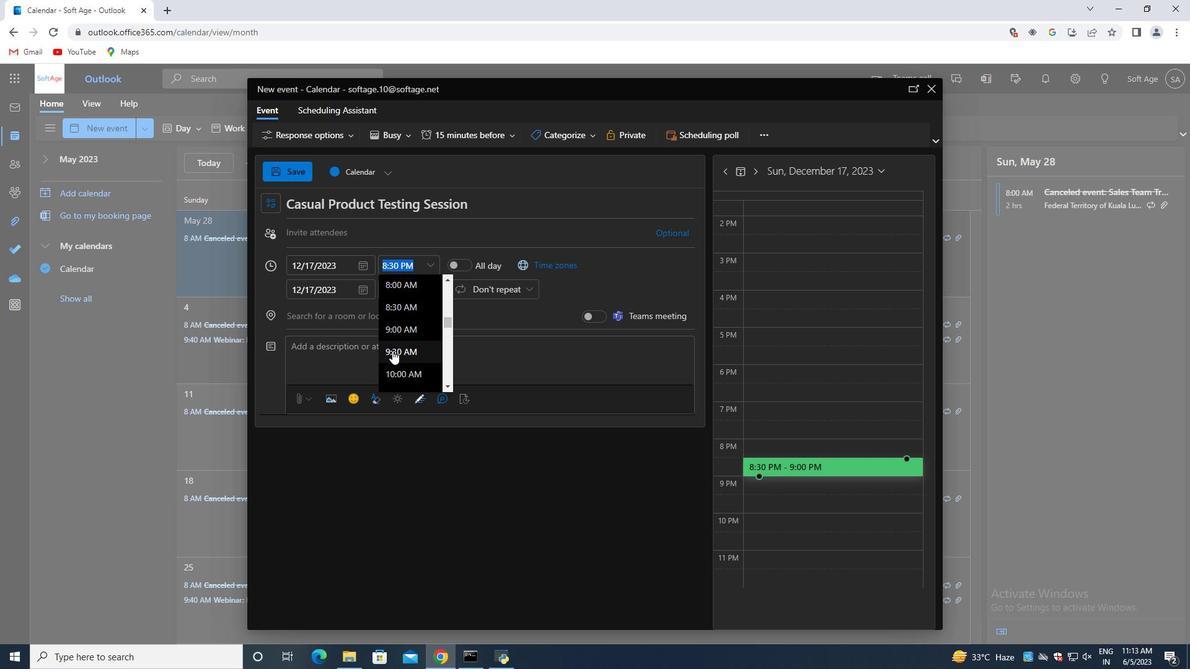 
Action: Mouse moved to (391, 349)
Screenshot: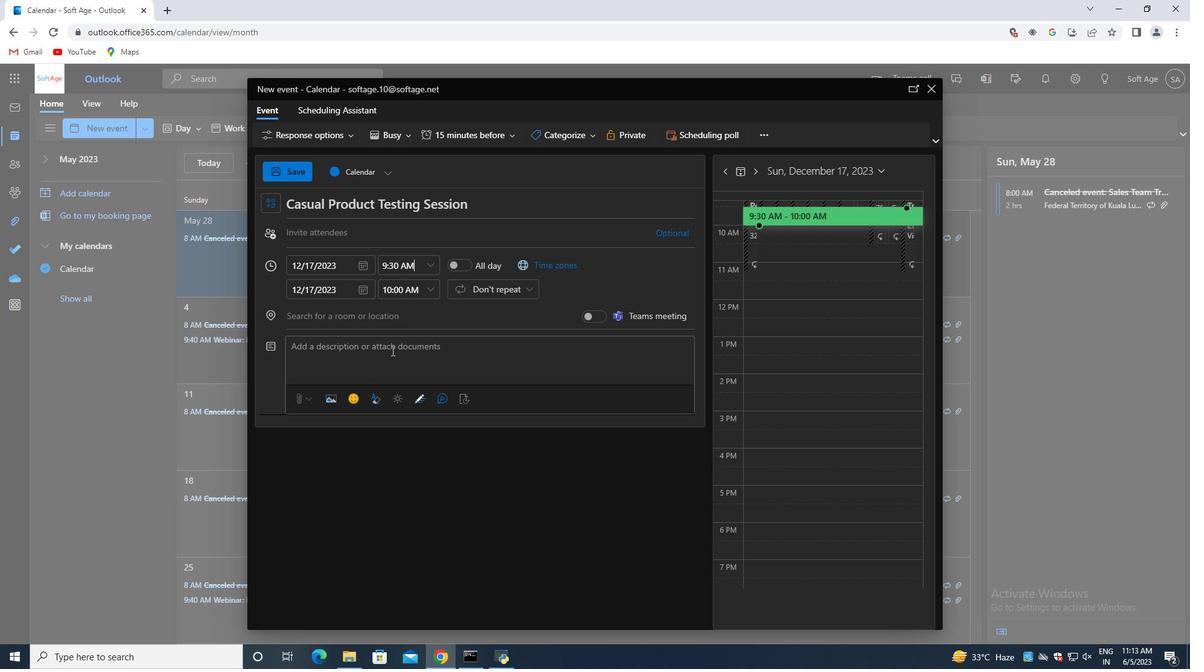 
Action: Key pressed <Key.left><Key.left><Key.left><Key.left><Key.backspace>4
Screenshot: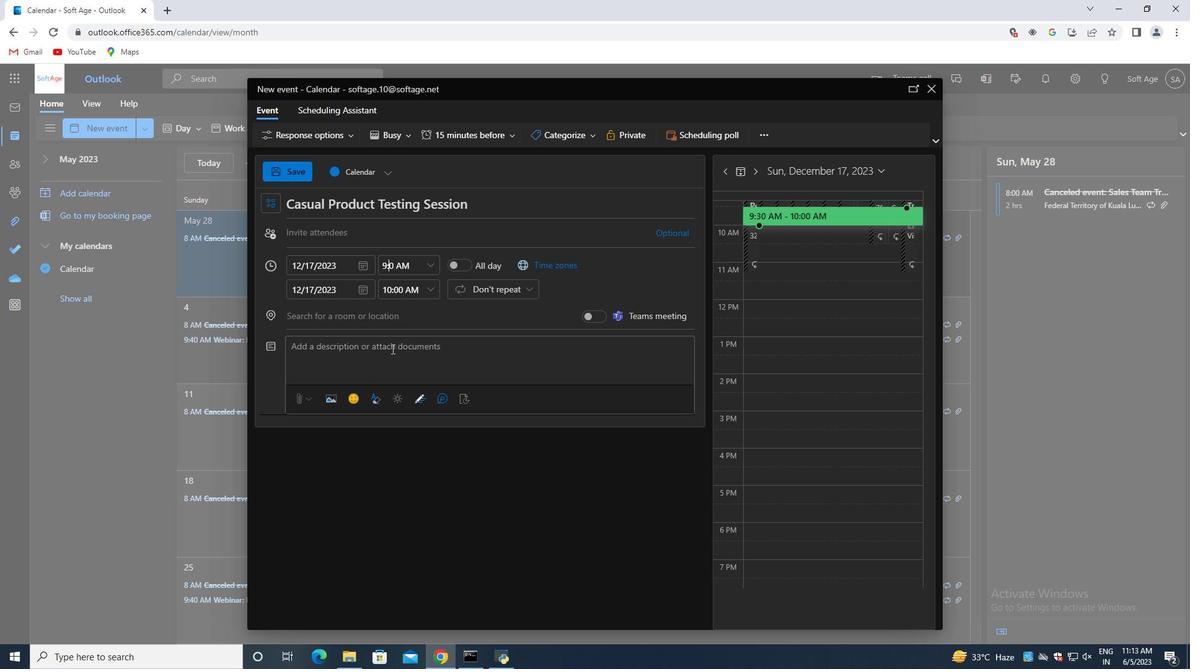 
Action: Mouse moved to (430, 288)
Screenshot: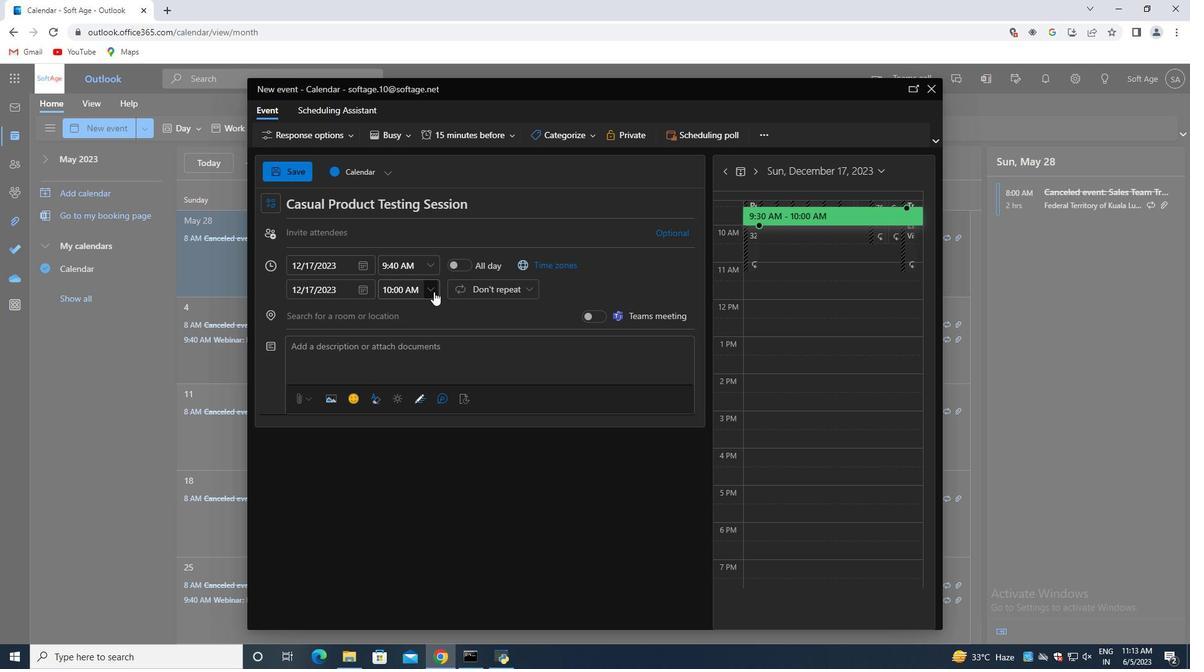 
Action: Mouse pressed left at (430, 288)
Screenshot: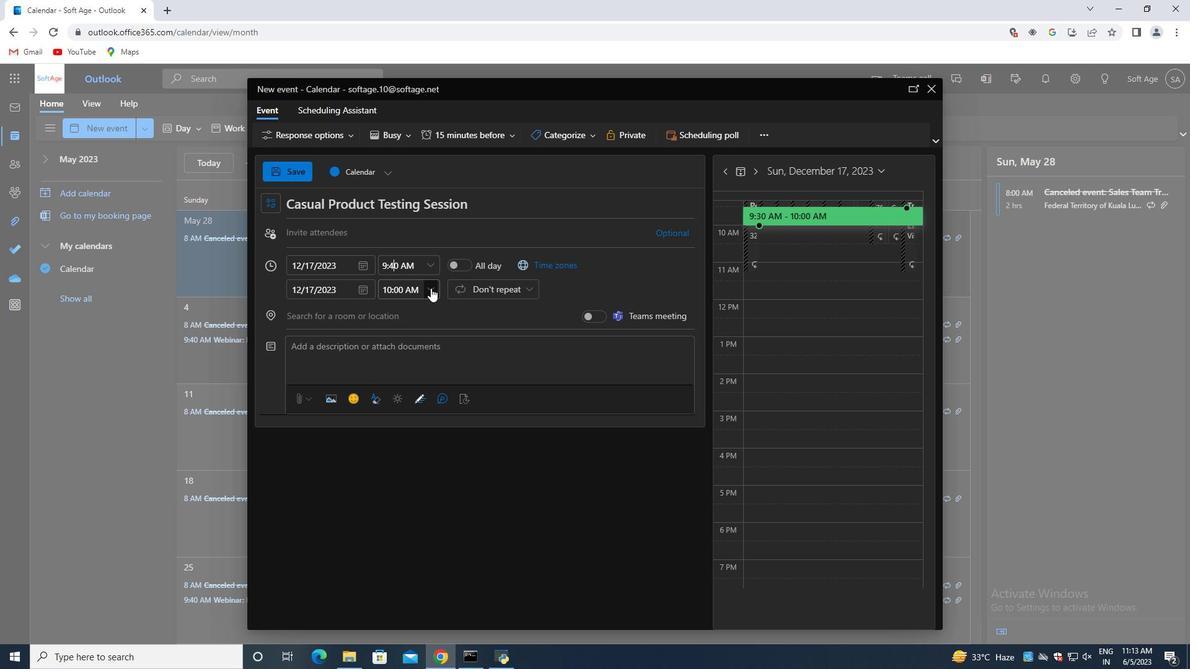 
Action: Mouse moved to (419, 375)
Screenshot: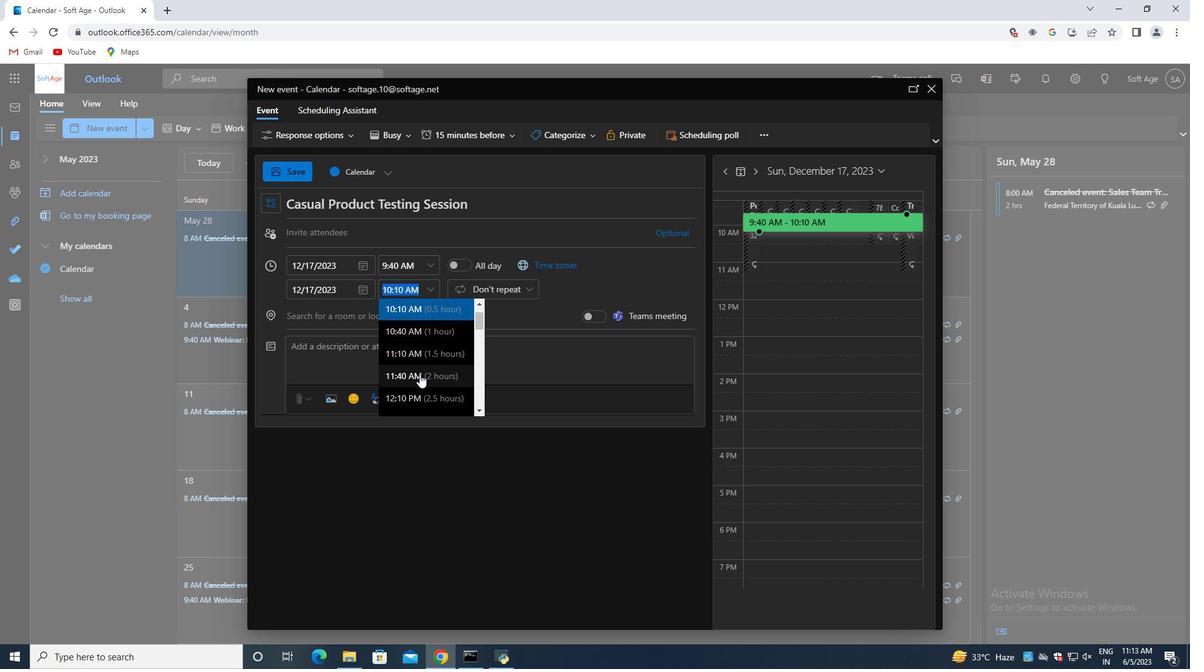 
Action: Mouse pressed left at (419, 375)
Screenshot: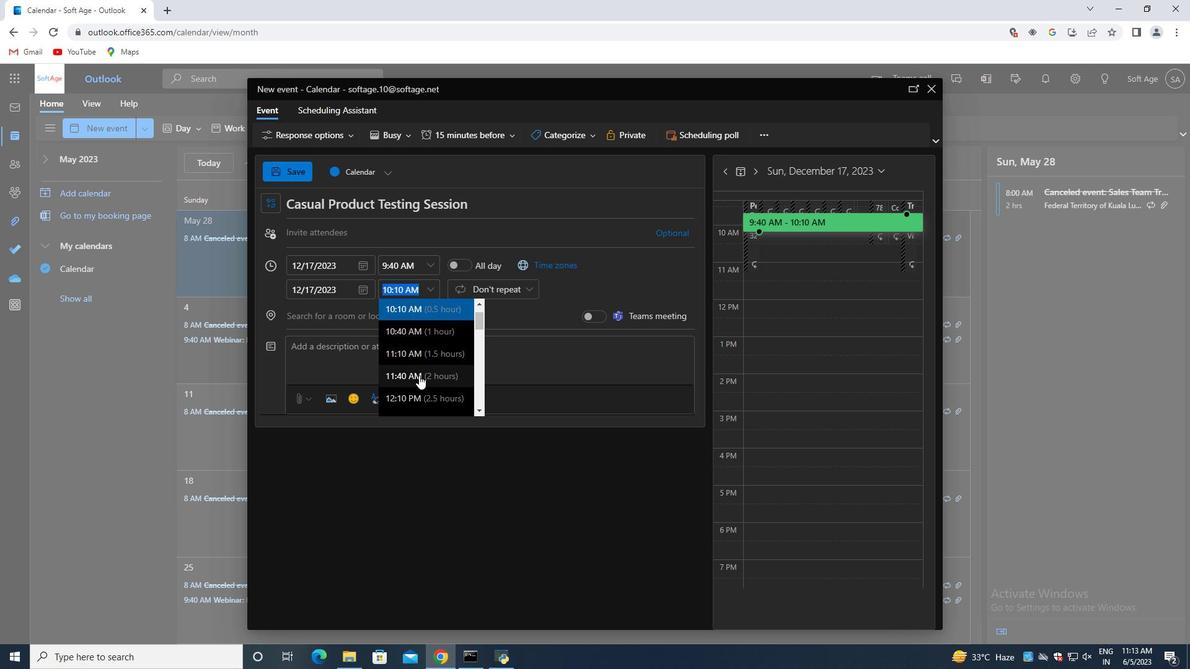 
Action: Mouse moved to (310, 230)
Screenshot: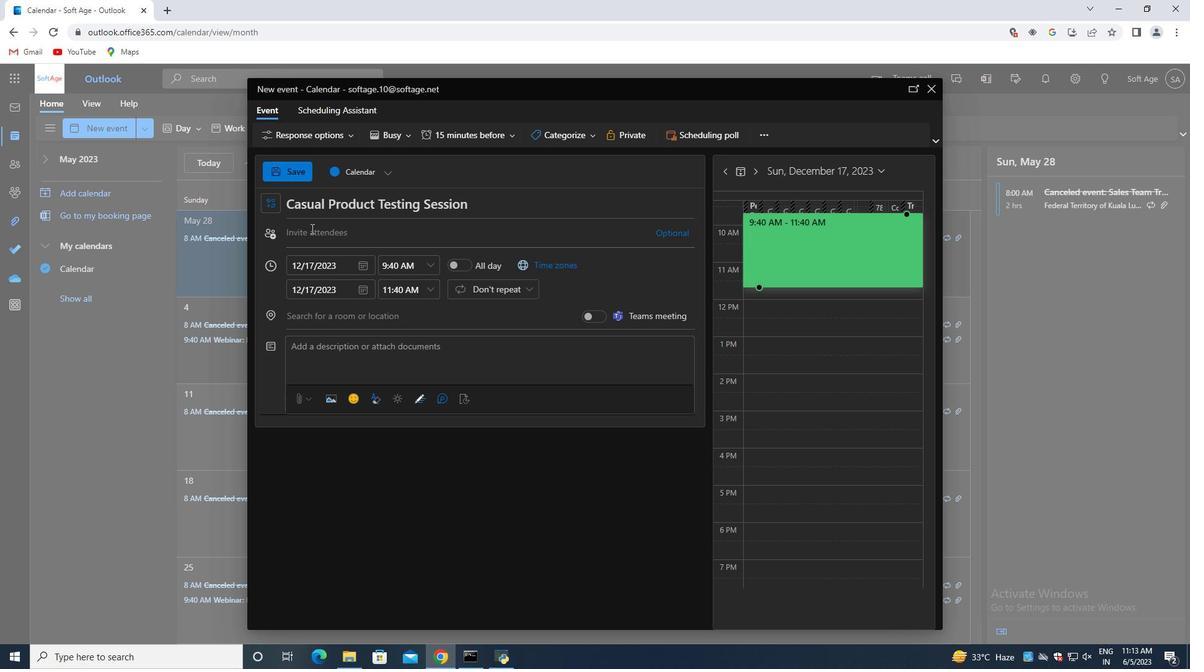 
Action: Mouse pressed left at (310, 230)
Screenshot: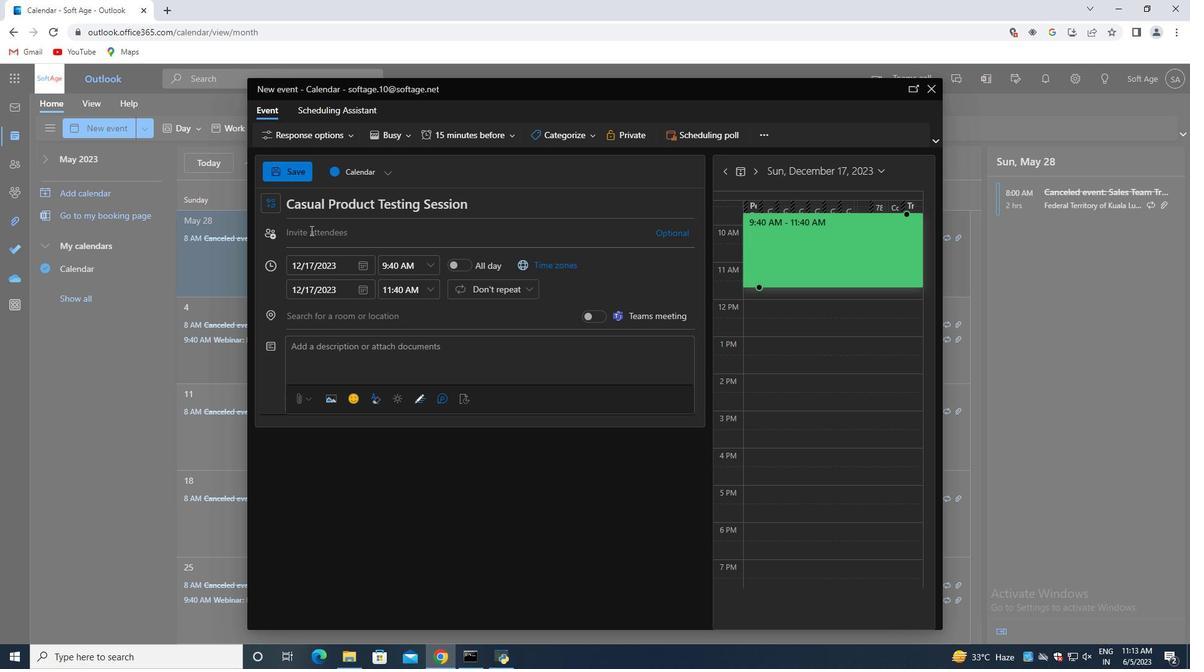 
Action: Key pressed softage.4<Key.shift>@softage.net<Key.enter>softage.5<Key.shift>@softage,<Key.backspace>.net<Key.backspace><Key.backspace><Key.backspace><Key.backspace>softage.5<Key.shift>@softage.net<Key.enter>
Screenshot: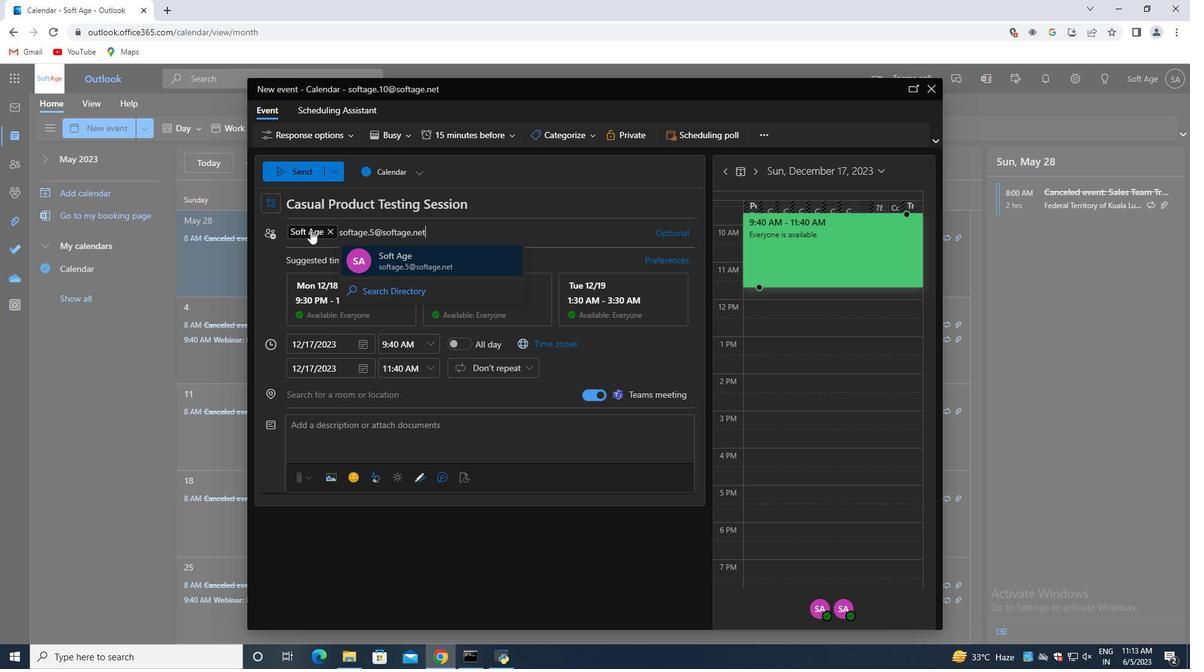 
Action: Mouse moved to (493, 133)
Screenshot: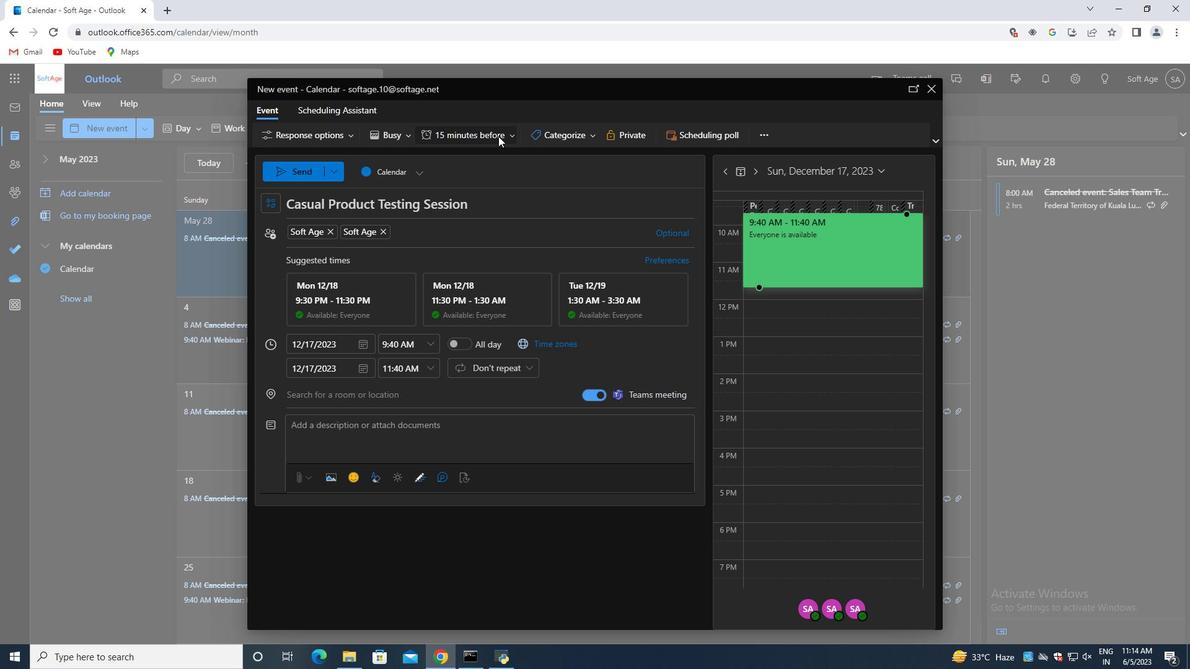 
Action: Mouse pressed left at (493, 133)
Screenshot: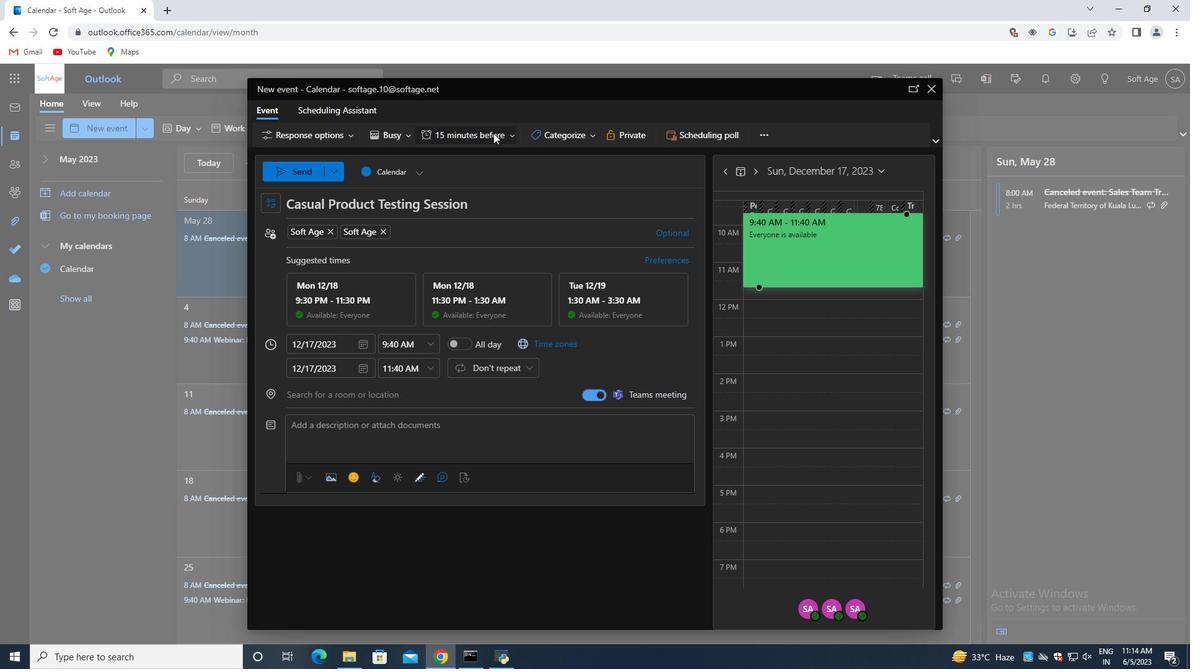 
Action: Mouse moved to (470, 269)
Screenshot: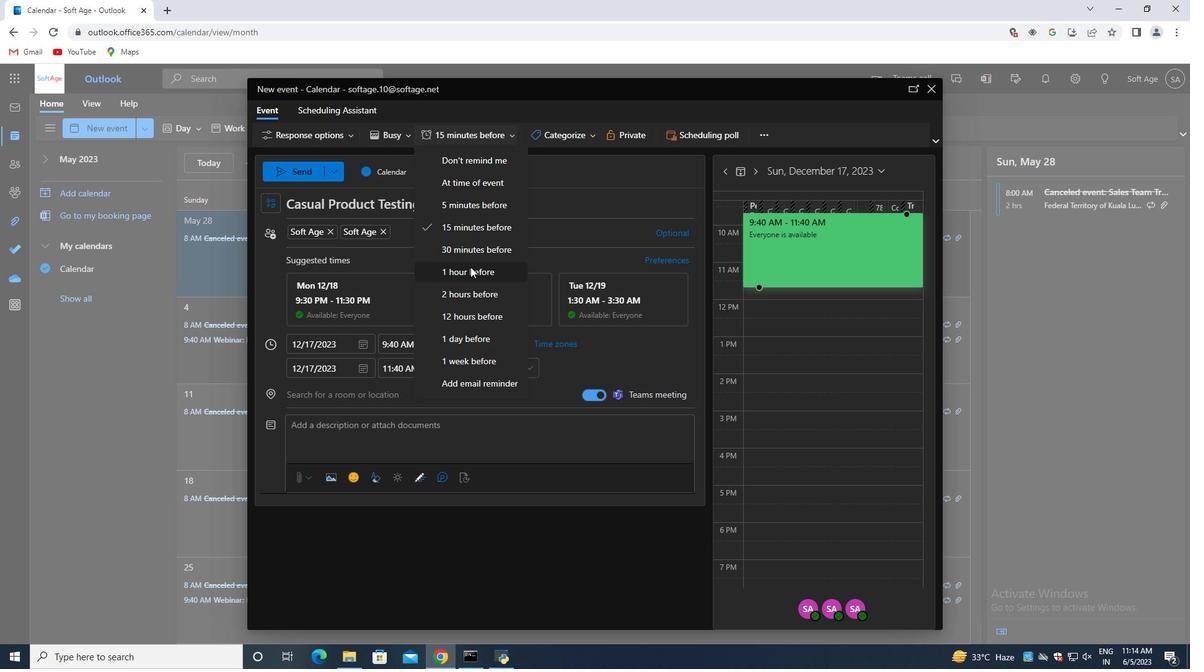 
Action: Mouse pressed left at (470, 269)
Screenshot: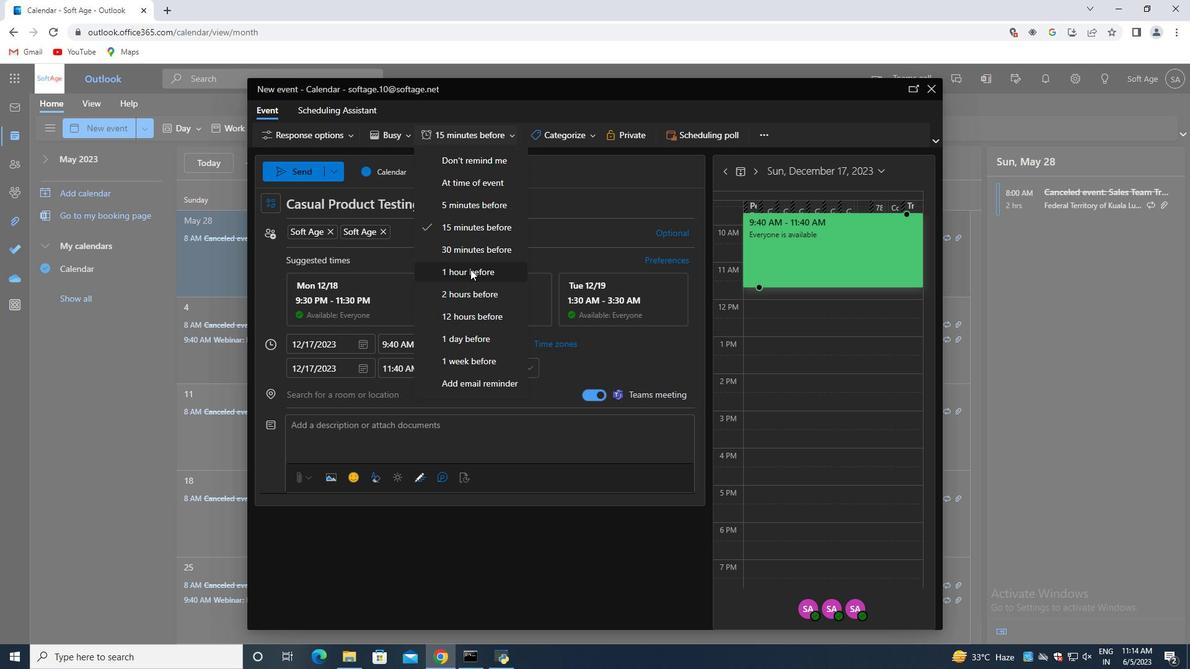 
Action: Mouse moved to (297, 173)
Screenshot: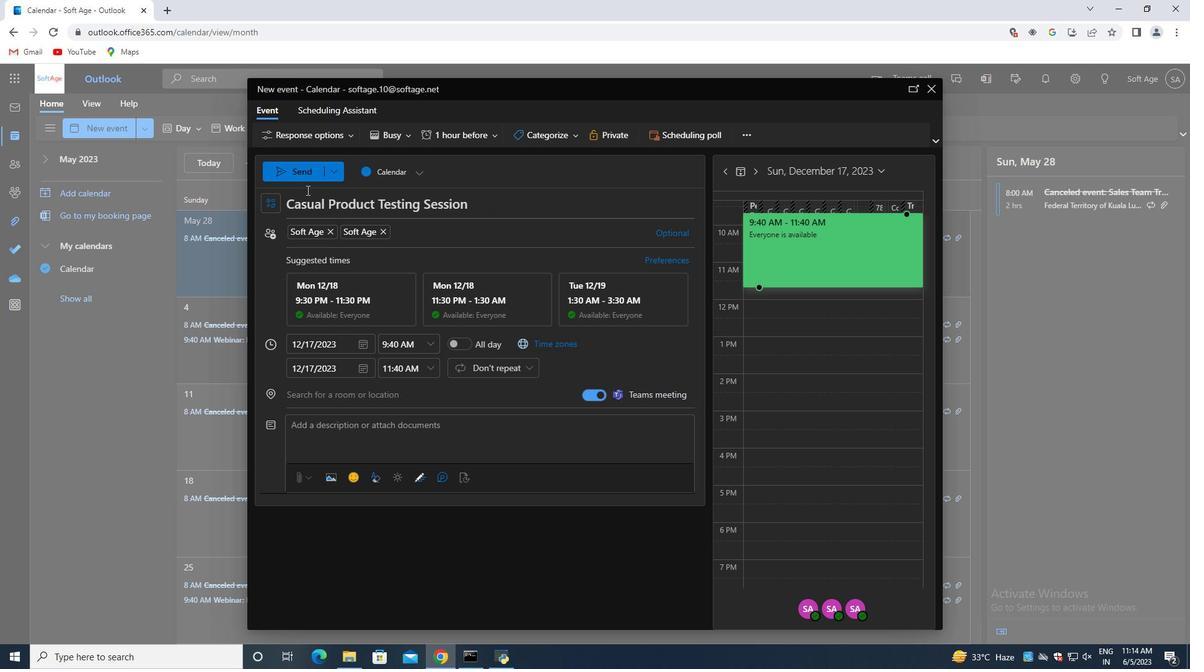 
Action: Mouse pressed left at (297, 173)
Screenshot: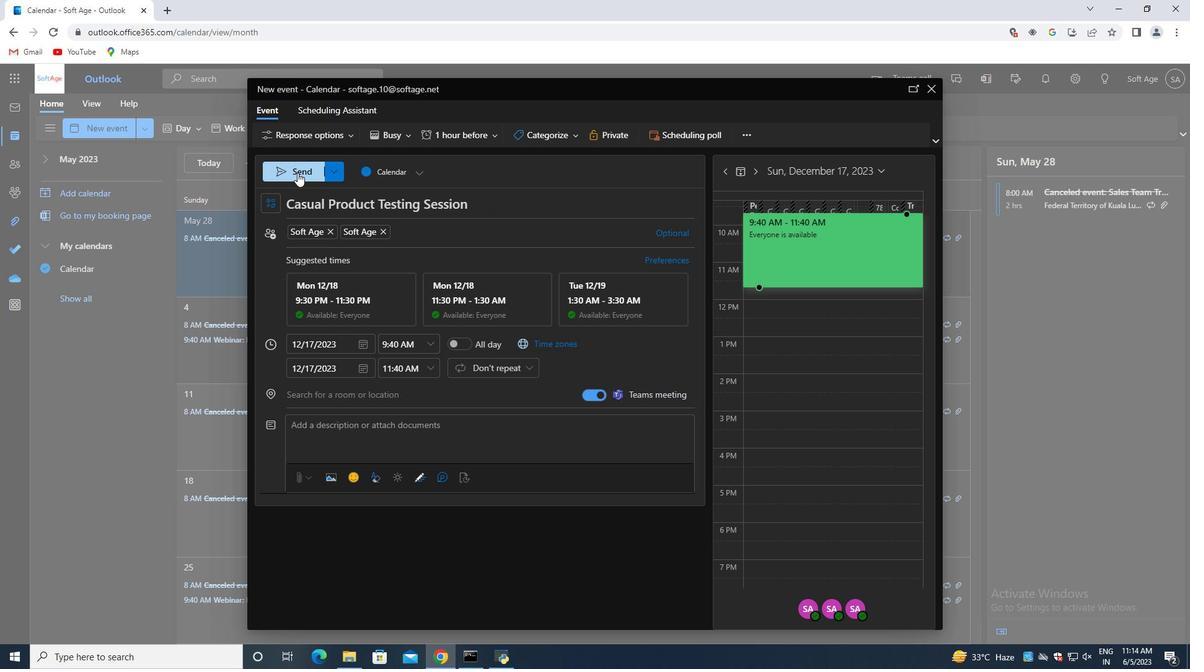 
